 Task:  Click on Racing  Cup Series In the Cup Series click on  Pick Sheet Add name Julian Martinez and  Email softage.4@softage.net In group 1 choose #4 Kevin Harvick In group 2 choose #6 Brad Keselowski In group 3 choose #9 Chase Elliott In group 4 choose #99 Daniel Suarez In group 5 choose #31 Justin Haley Winning Manufacturer choose Chevrolet In Tie Breaker choose #8 Kyle Busch Bonous driver choose #20 Christopher Bell Submit pick sheet
Action: Mouse moved to (402, 221)
Screenshot: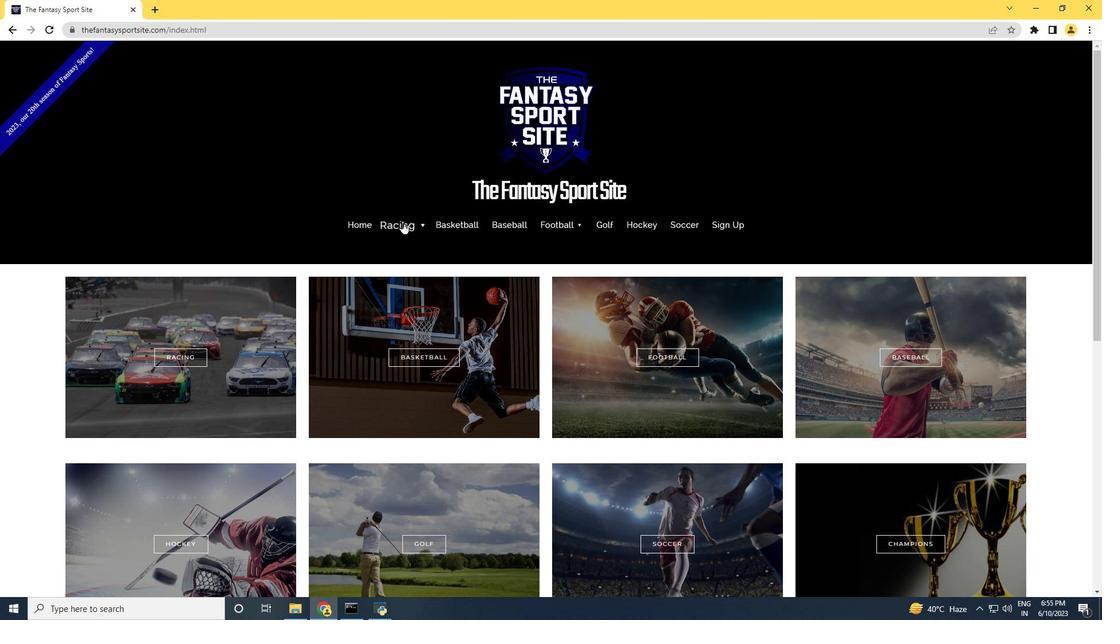 
Action: Mouse pressed left at (402, 221)
Screenshot: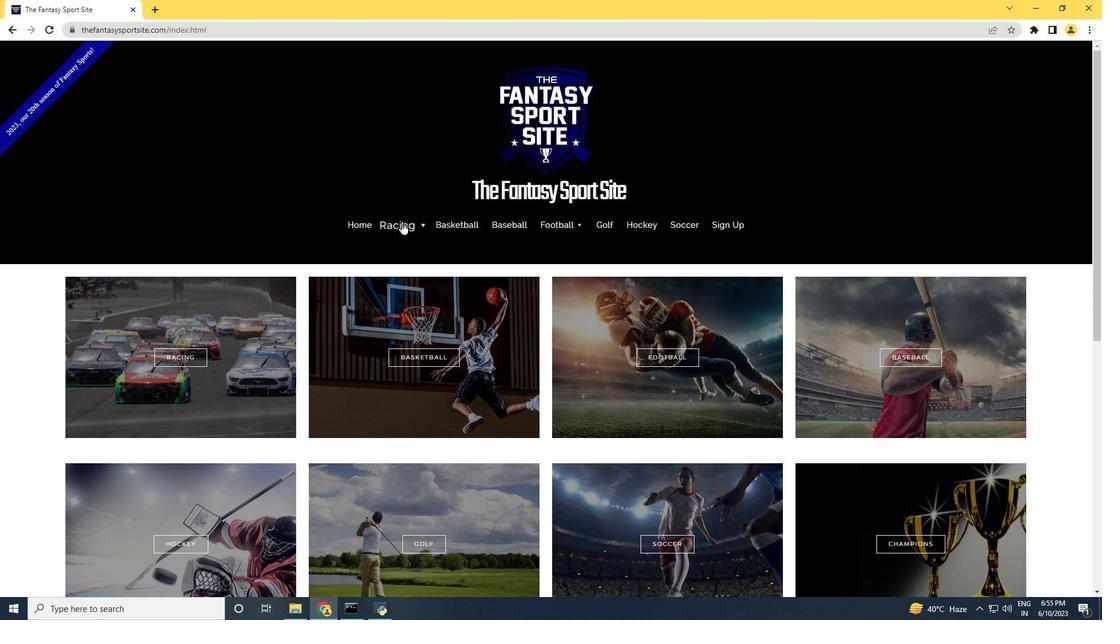 
Action: Mouse moved to (410, 263)
Screenshot: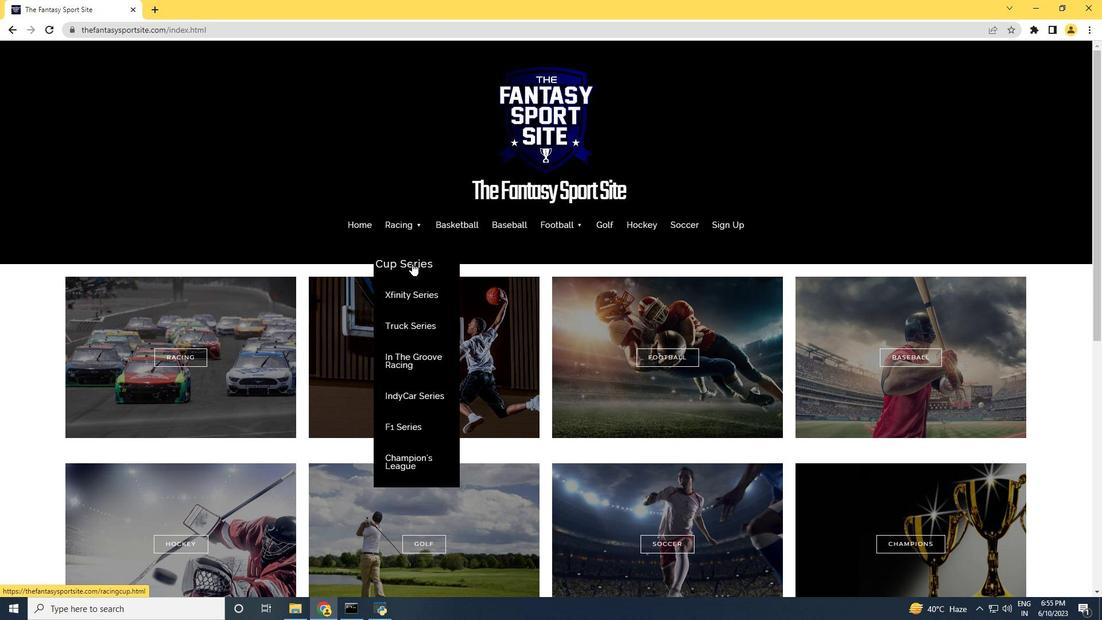 
Action: Mouse pressed left at (410, 263)
Screenshot: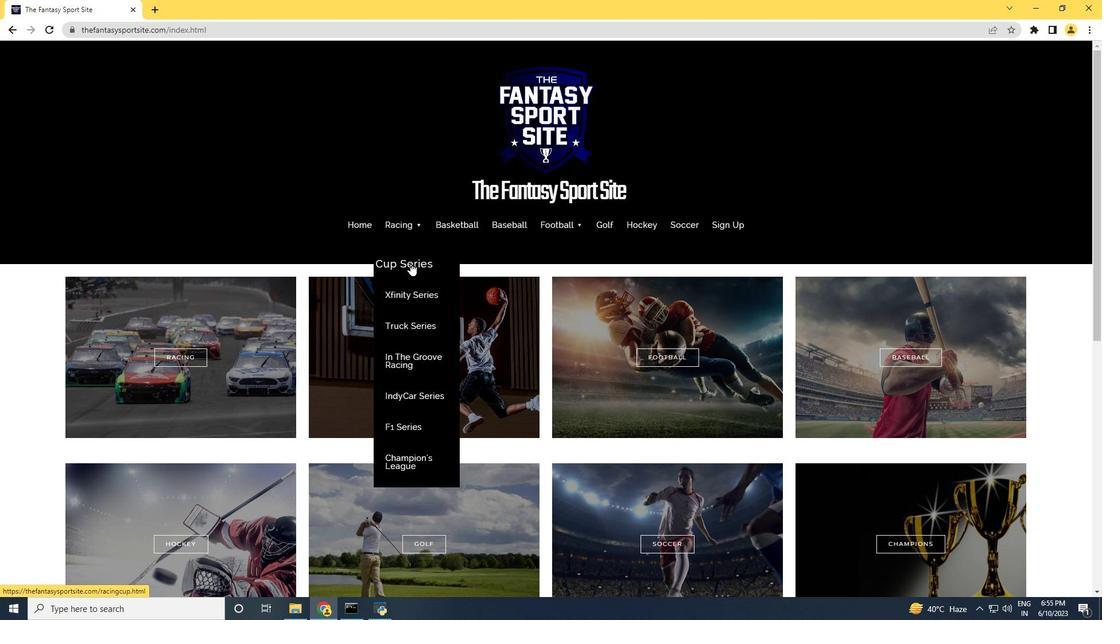 
Action: Mouse moved to (410, 261)
Screenshot: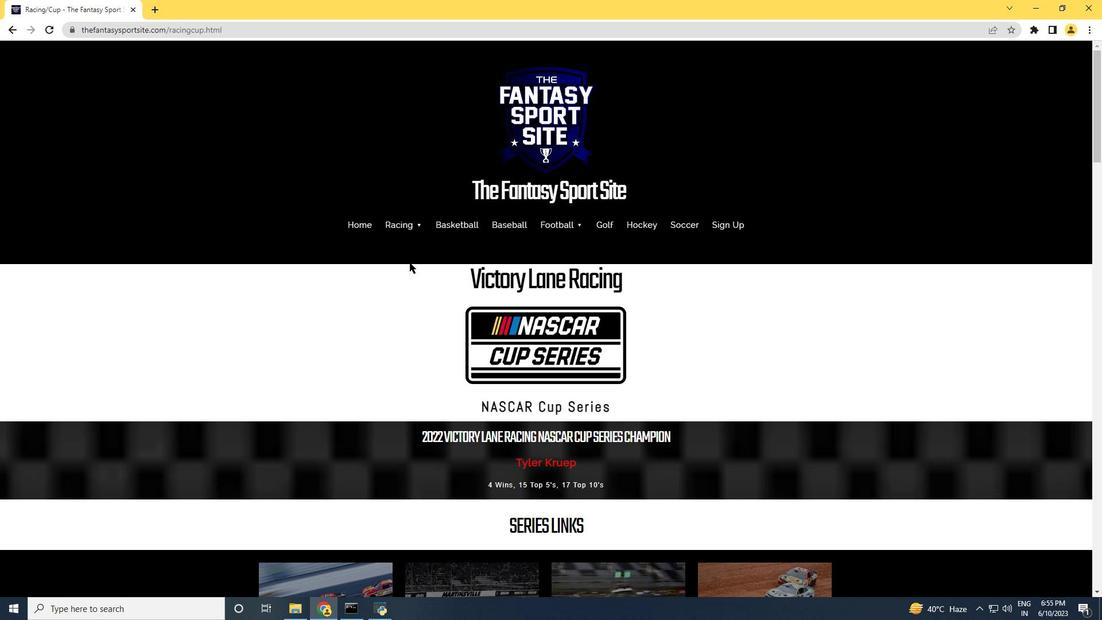
Action: Mouse scrolled (410, 260) with delta (0, 0)
Screenshot: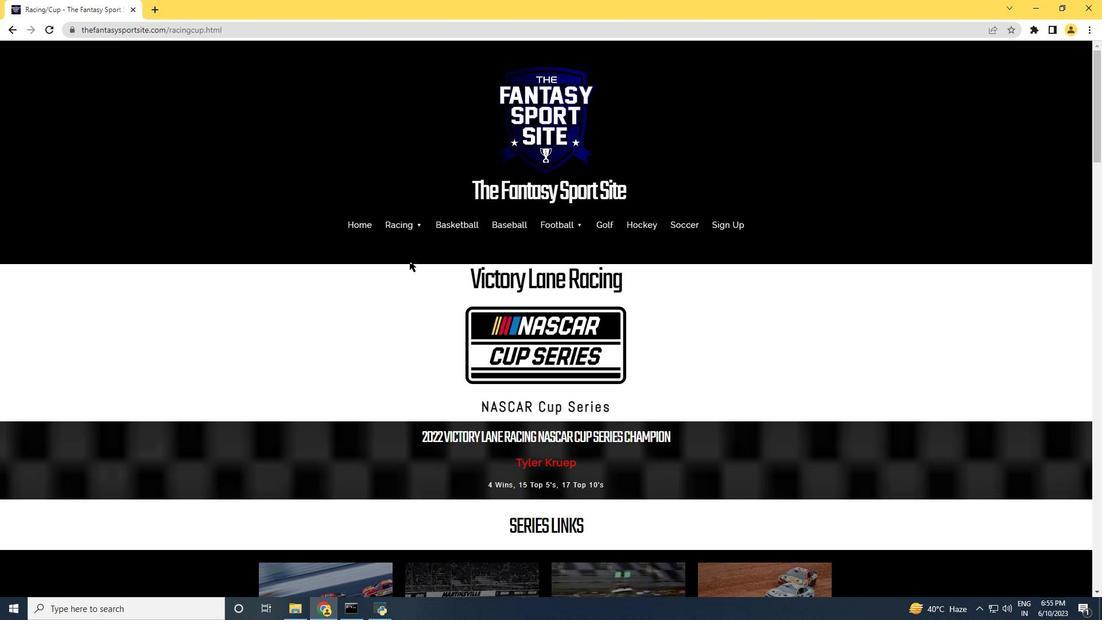
Action: Mouse scrolled (410, 260) with delta (0, 0)
Screenshot: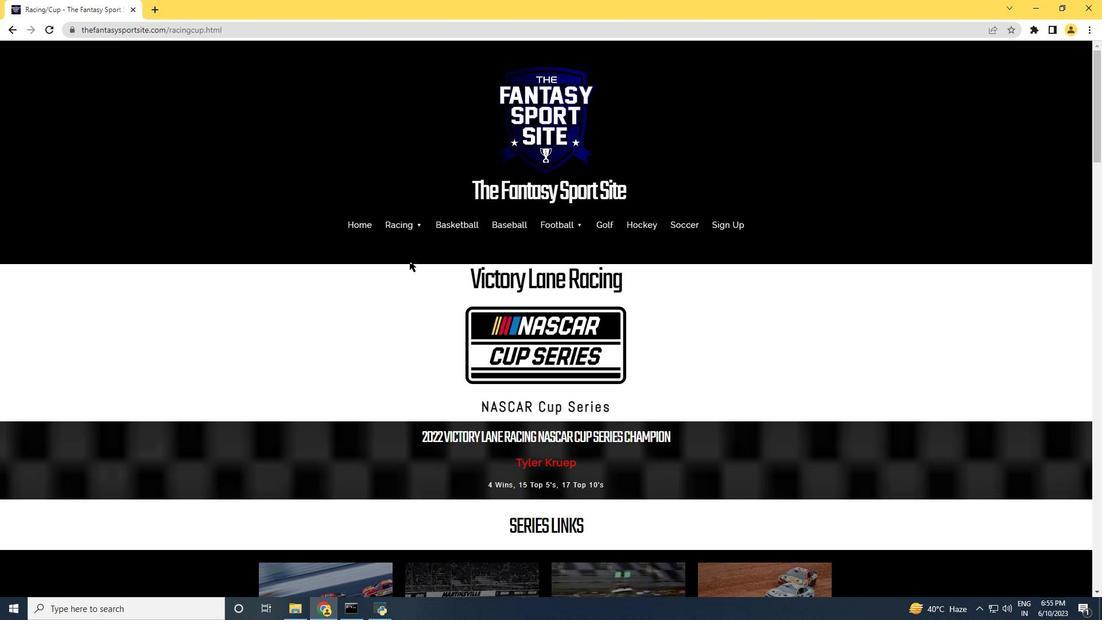 
Action: Mouse scrolled (410, 260) with delta (0, 0)
Screenshot: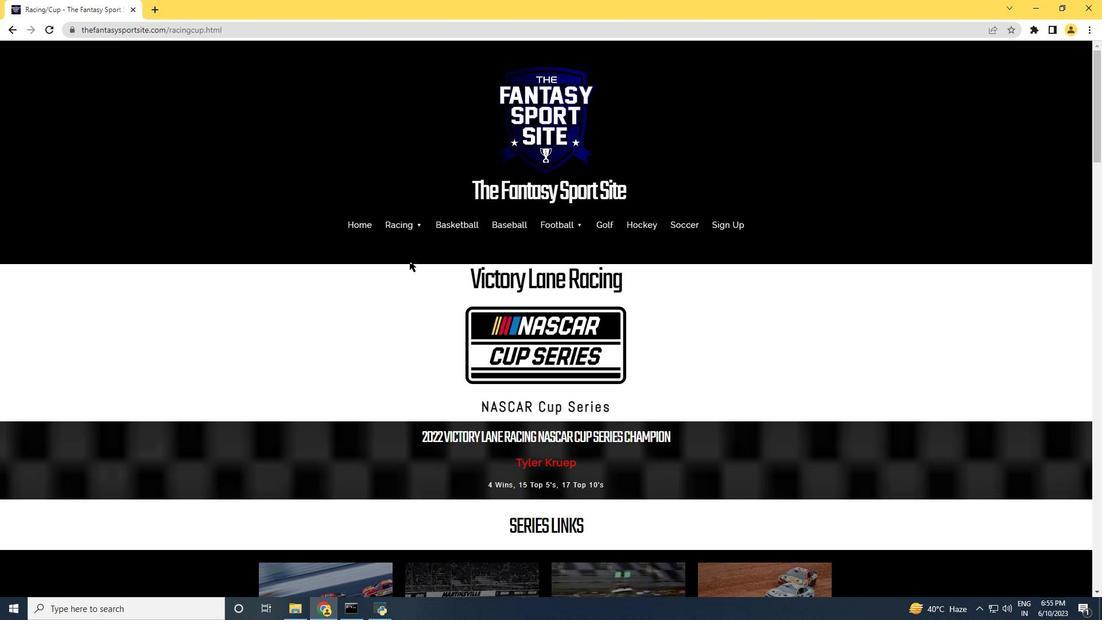 
Action: Mouse scrolled (410, 260) with delta (0, 0)
Screenshot: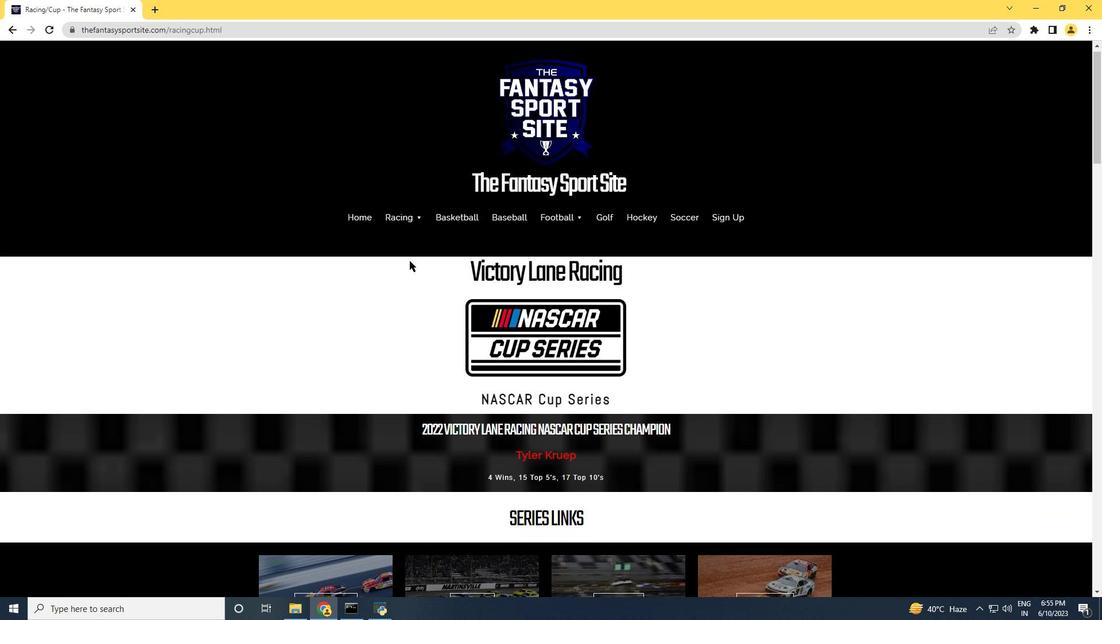 
Action: Mouse scrolled (410, 260) with delta (0, 0)
Screenshot: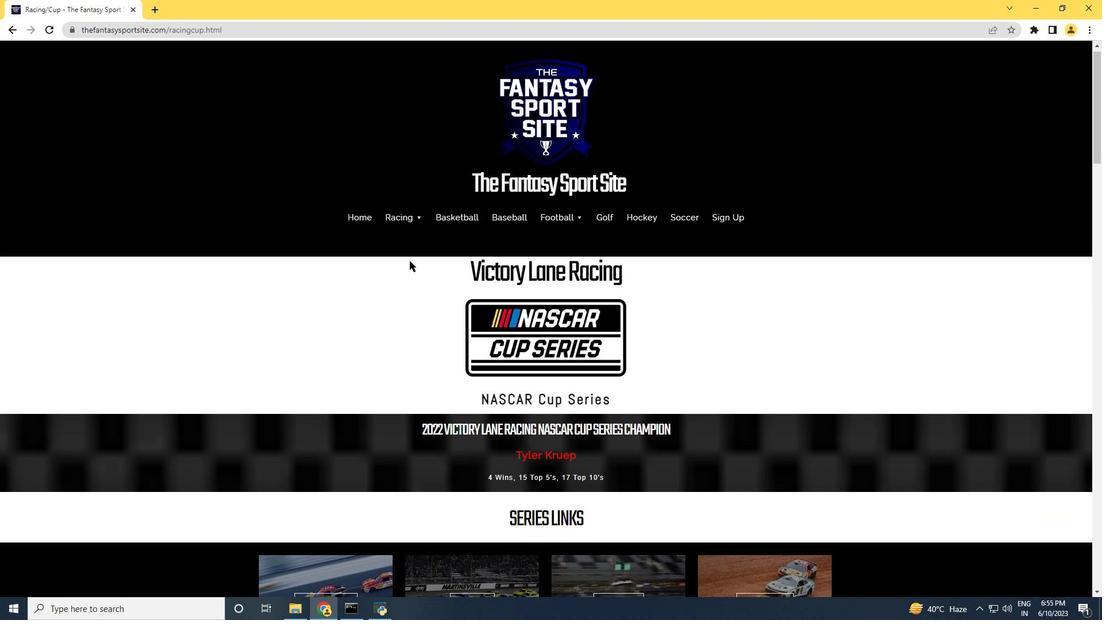 
Action: Mouse scrolled (410, 260) with delta (0, 0)
Screenshot: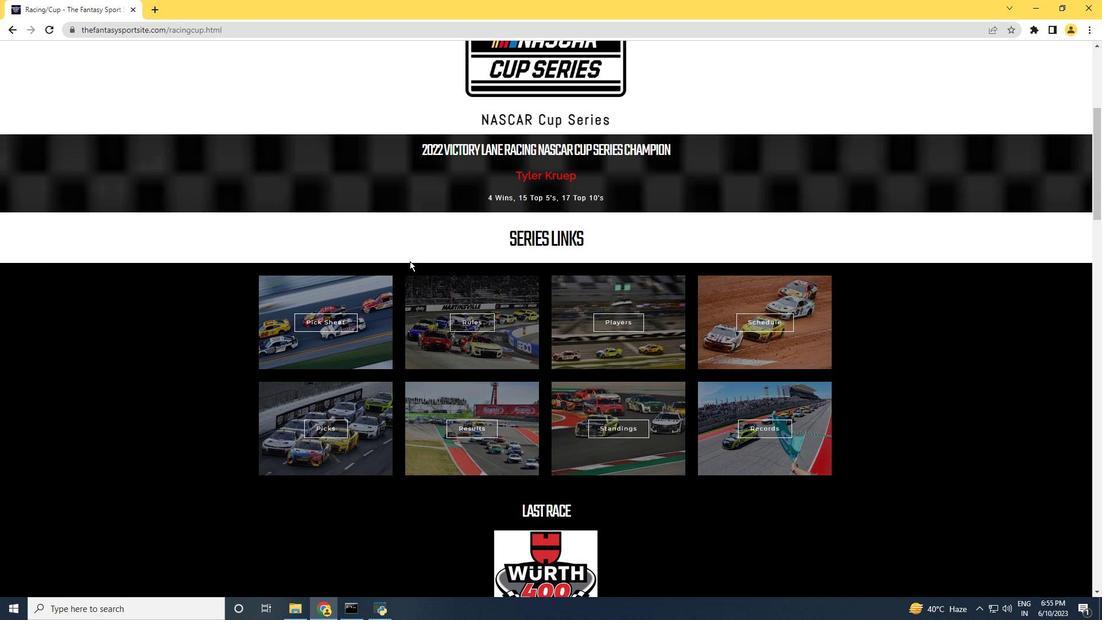 
Action: Mouse scrolled (410, 260) with delta (0, 0)
Screenshot: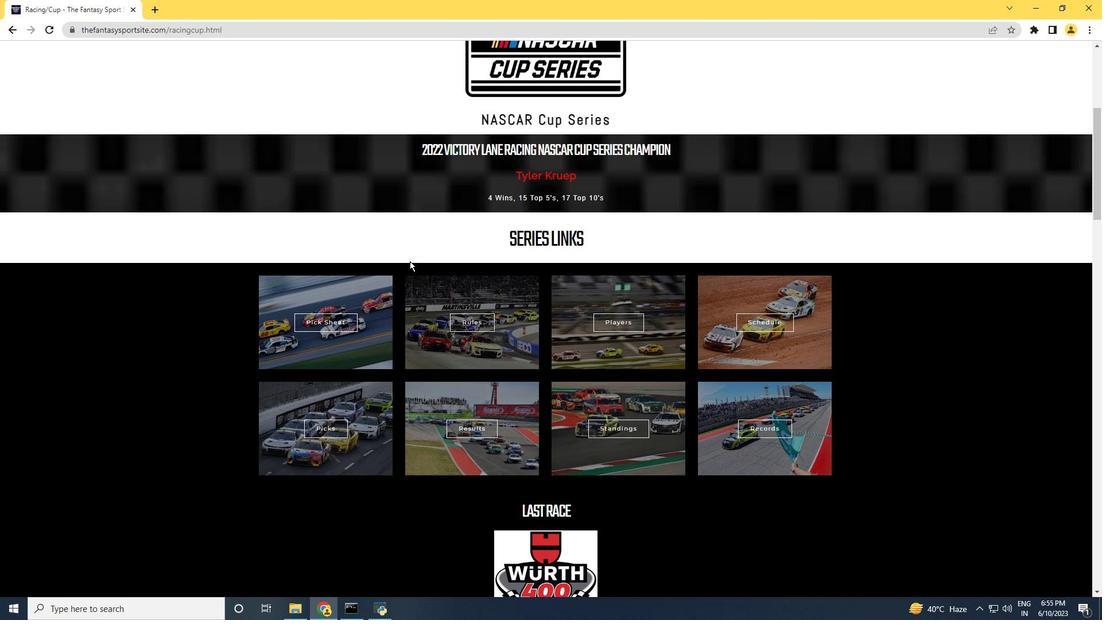 
Action: Mouse moved to (329, 205)
Screenshot: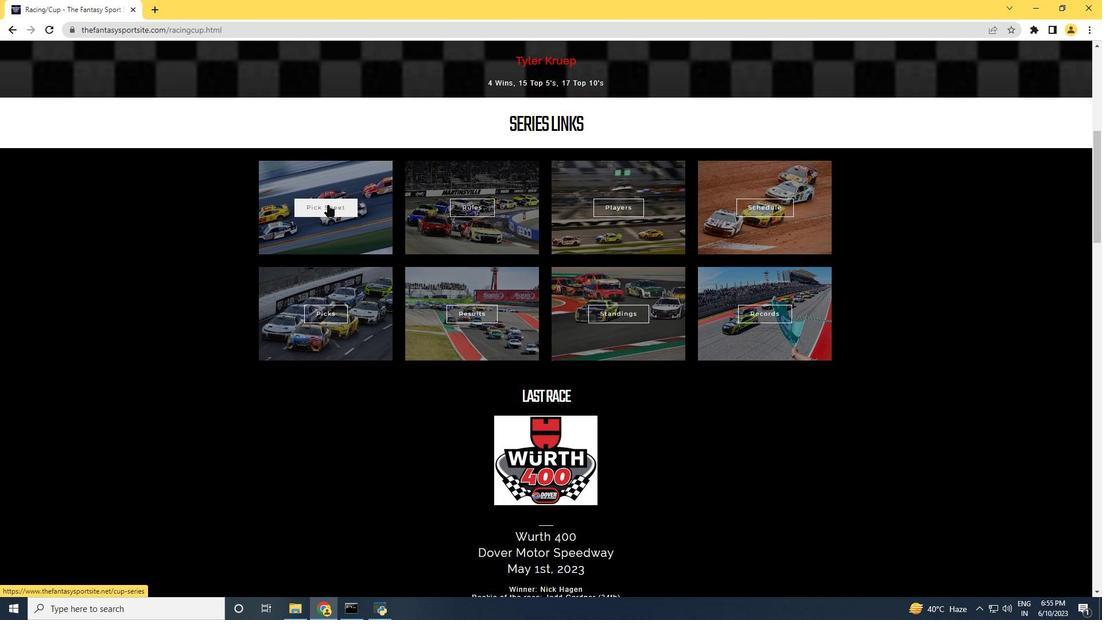 
Action: Mouse pressed left at (329, 205)
Screenshot: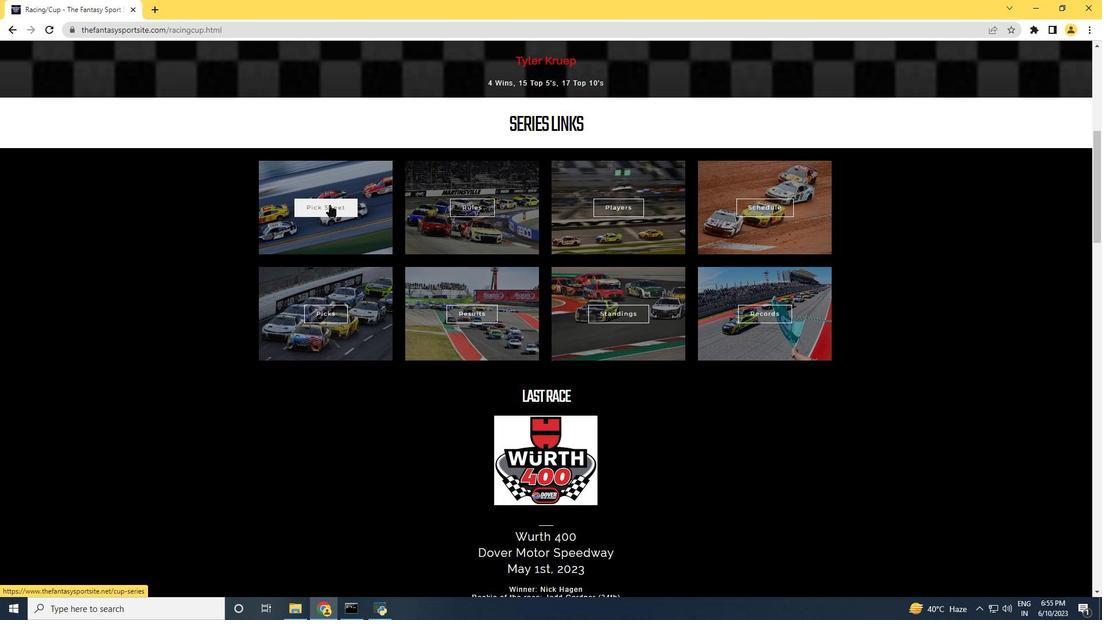 
Action: Mouse moved to (322, 315)
Screenshot: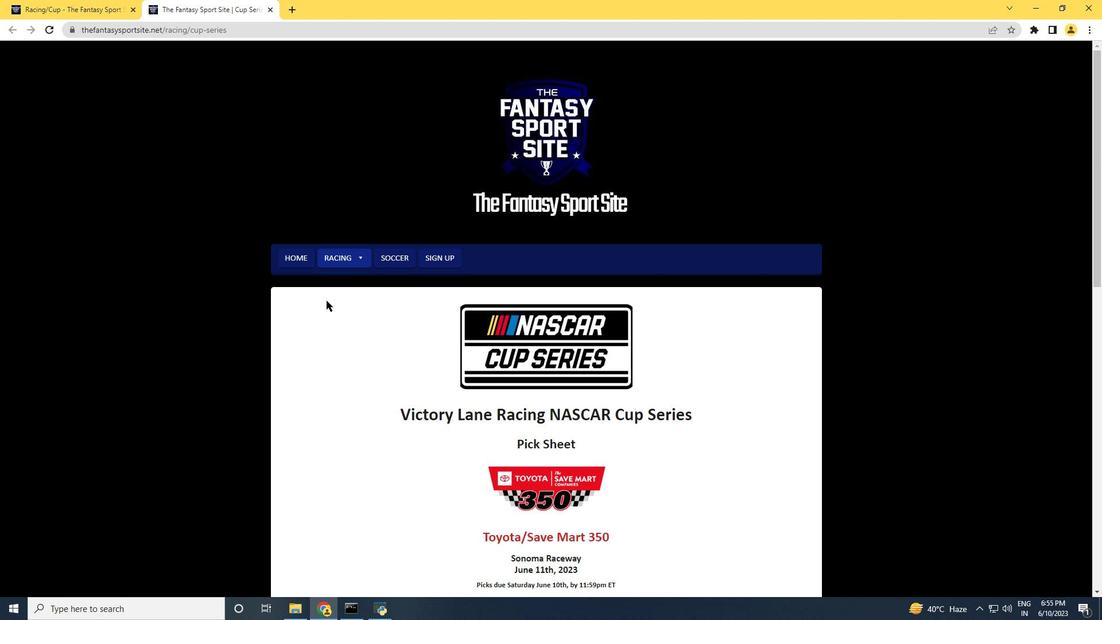 
Action: Mouse scrolled (322, 315) with delta (0, 0)
Screenshot: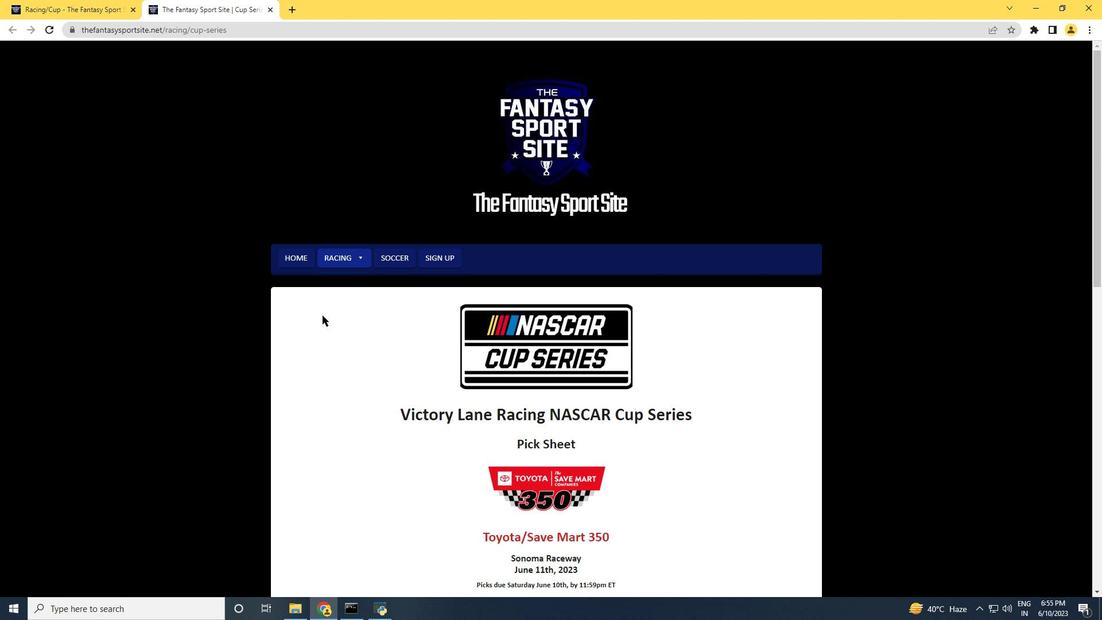 
Action: Mouse moved to (322, 316)
Screenshot: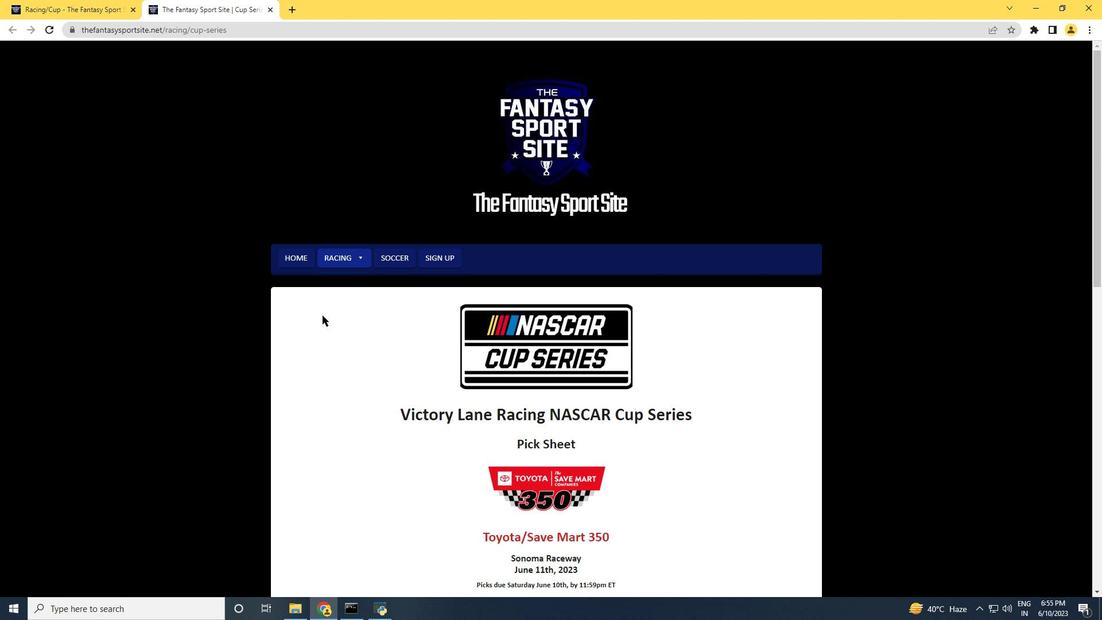 
Action: Mouse scrolled (322, 315) with delta (0, 0)
Screenshot: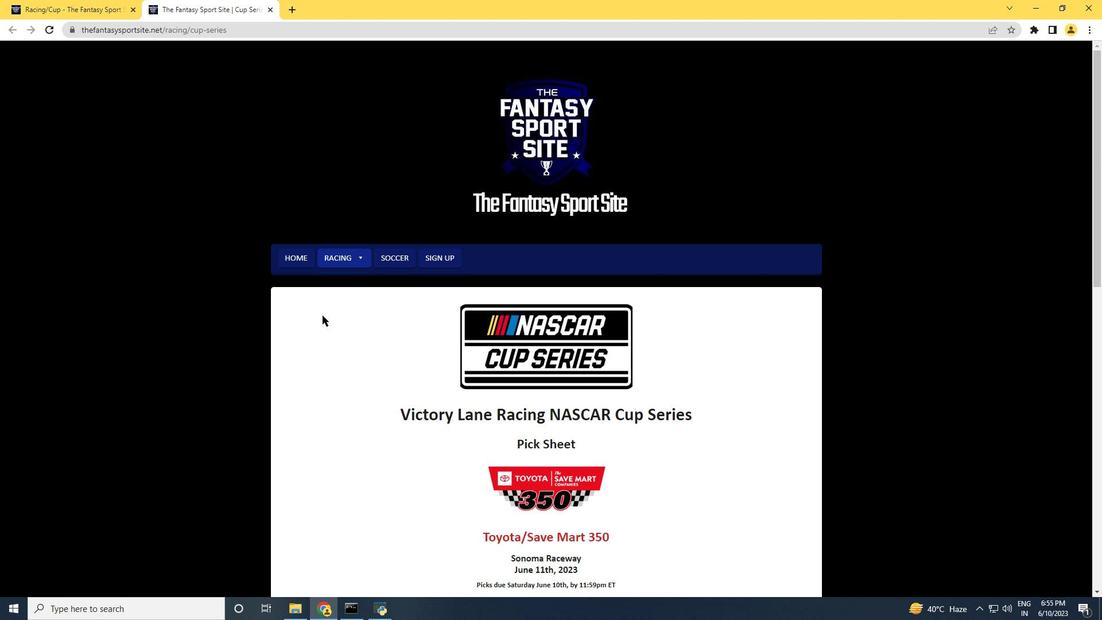
Action: Mouse moved to (322, 316)
Screenshot: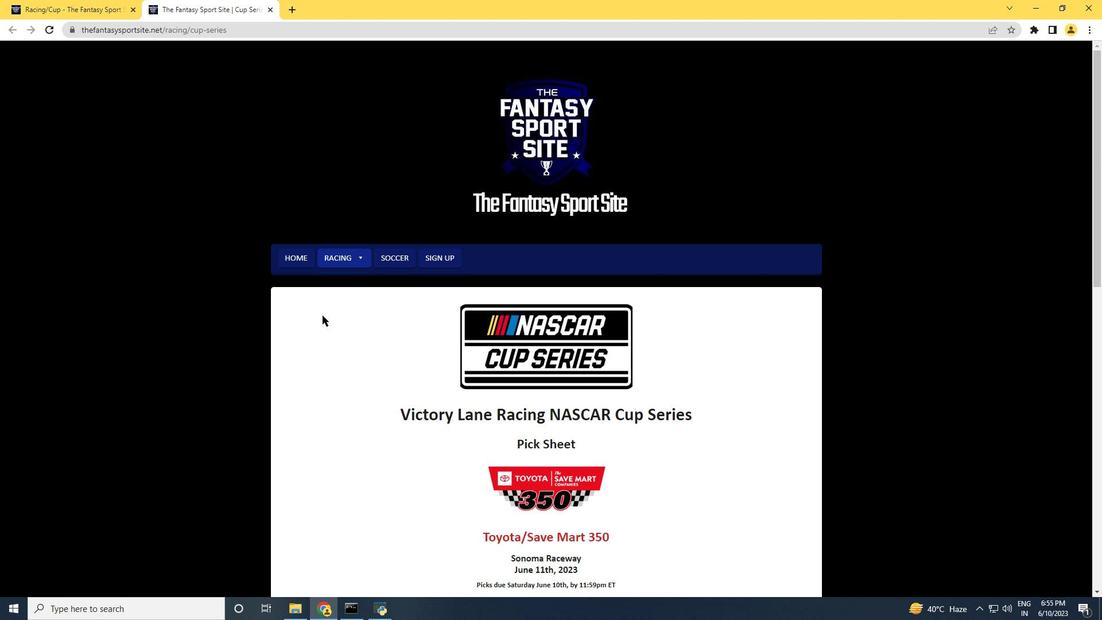 
Action: Mouse scrolled (322, 315) with delta (0, 0)
Screenshot: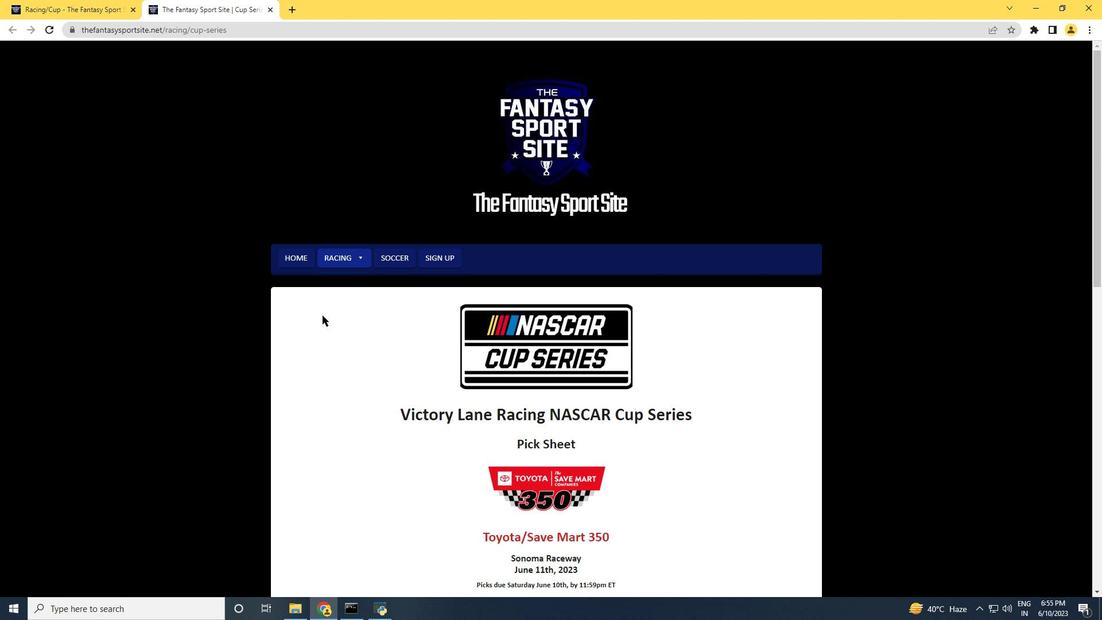 
Action: Mouse scrolled (322, 315) with delta (0, 0)
Screenshot: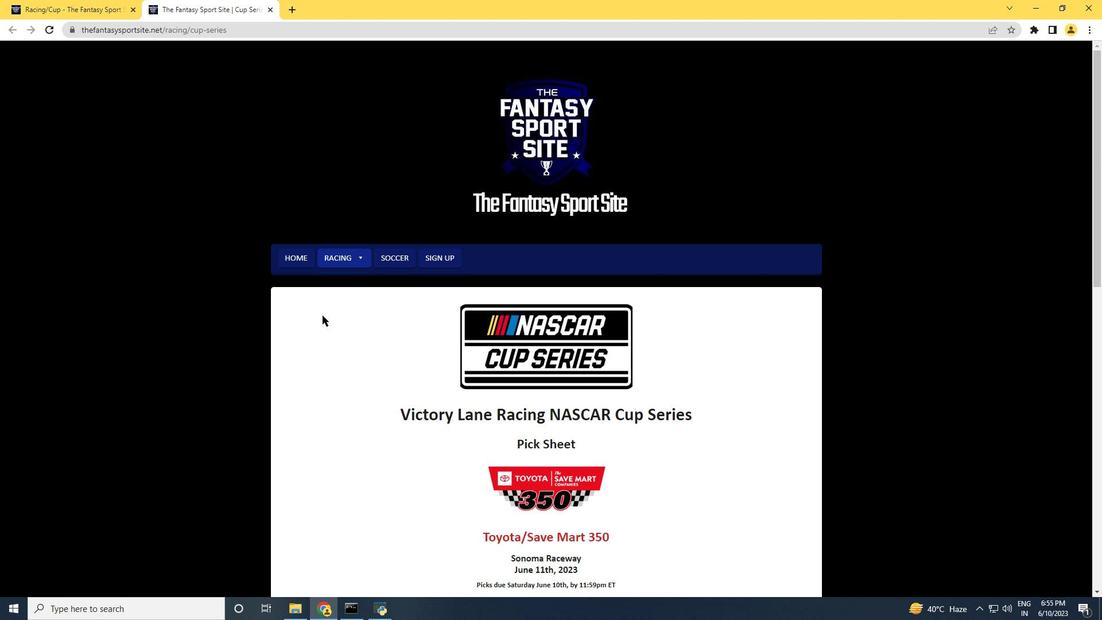 
Action: Mouse moved to (322, 316)
Screenshot: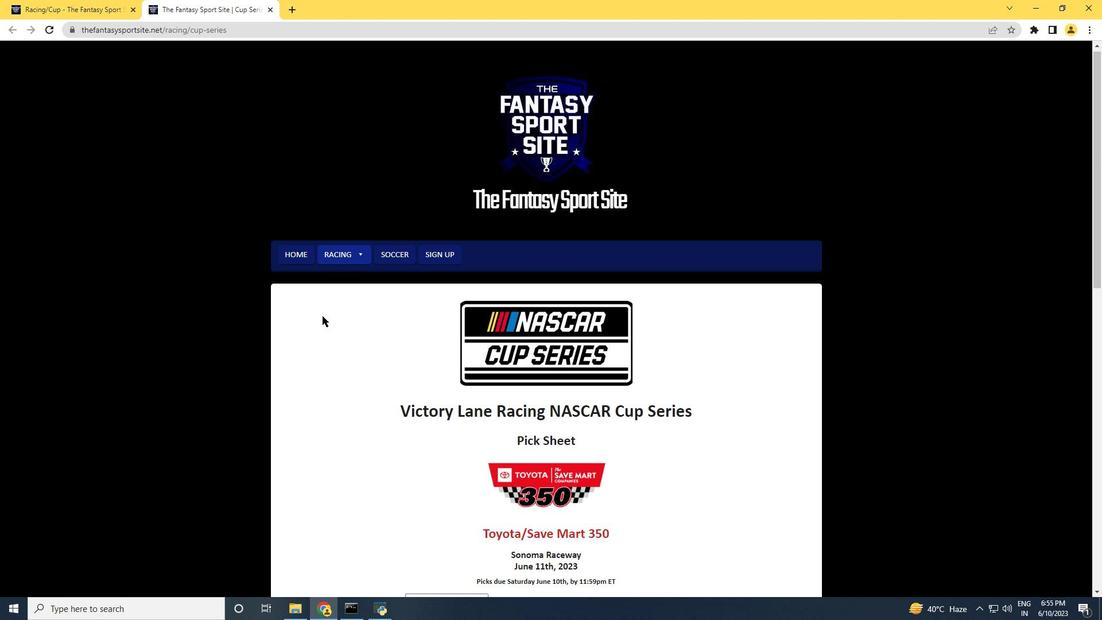 
Action: Mouse scrolled (322, 315) with delta (0, 0)
Screenshot: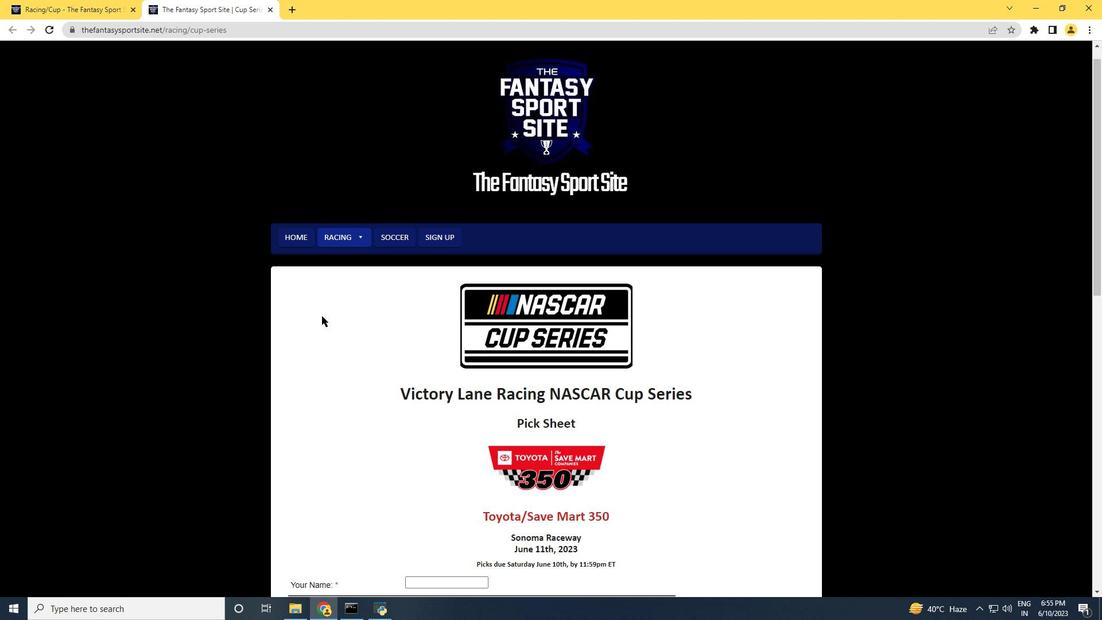 
Action: Mouse moved to (428, 314)
Screenshot: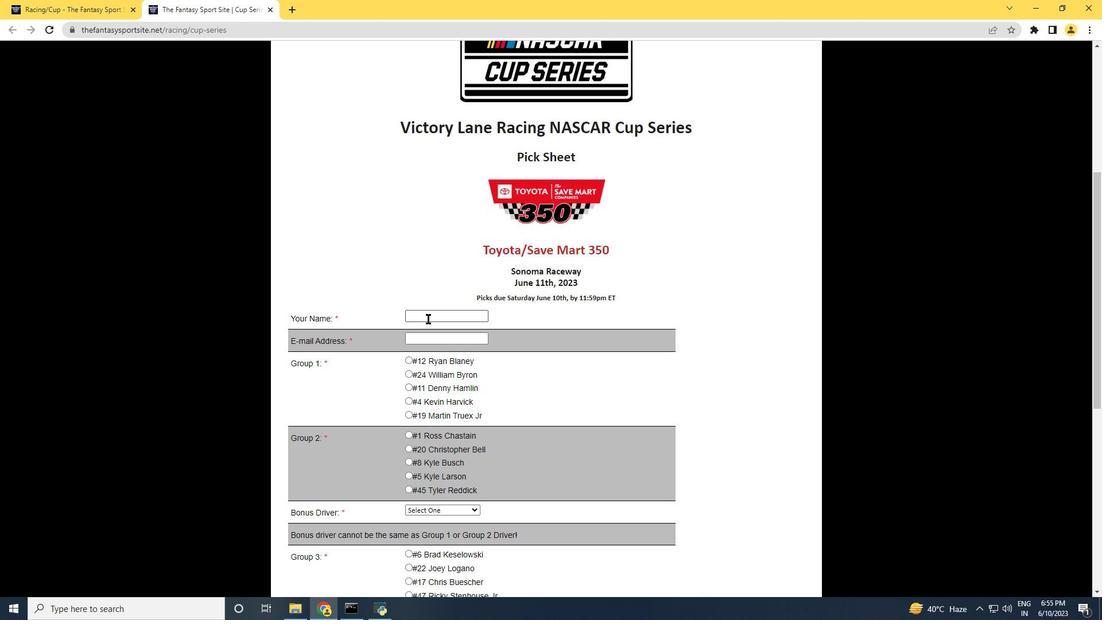 
Action: Mouse pressed left at (428, 314)
Screenshot: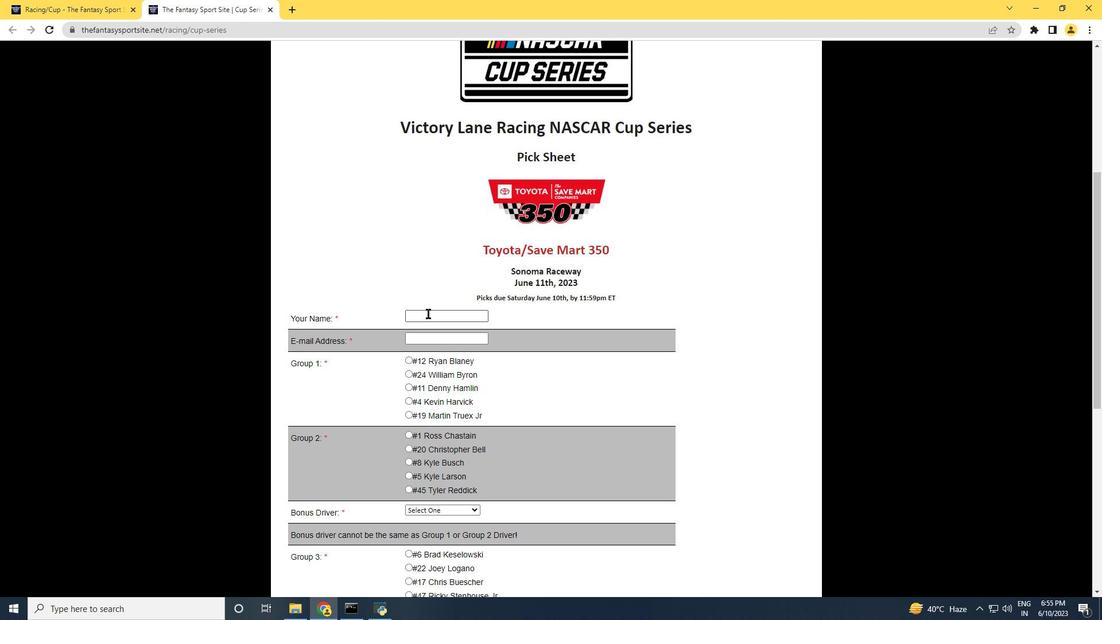 
Action: Key pressed <Key.shift><Key.shift><Key.shift><Key.shift><Key.shift><Key.shift><Key.shift><Key.shift><Key.shift><Key.shift><Key.shift><Key.shift><Key.shift><Key.shift>Julian<Key.space><Key.shift>Martinez<Key.tab>softage.4<Key.shift>@softage.net<Key.tab>
Screenshot: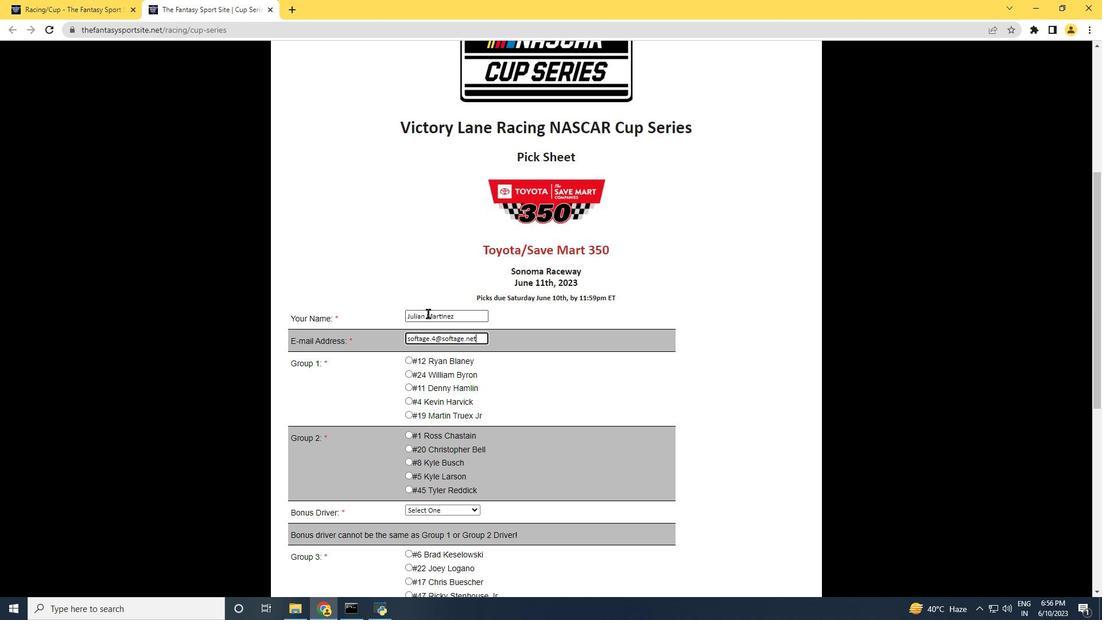 
Action: Mouse moved to (410, 399)
Screenshot: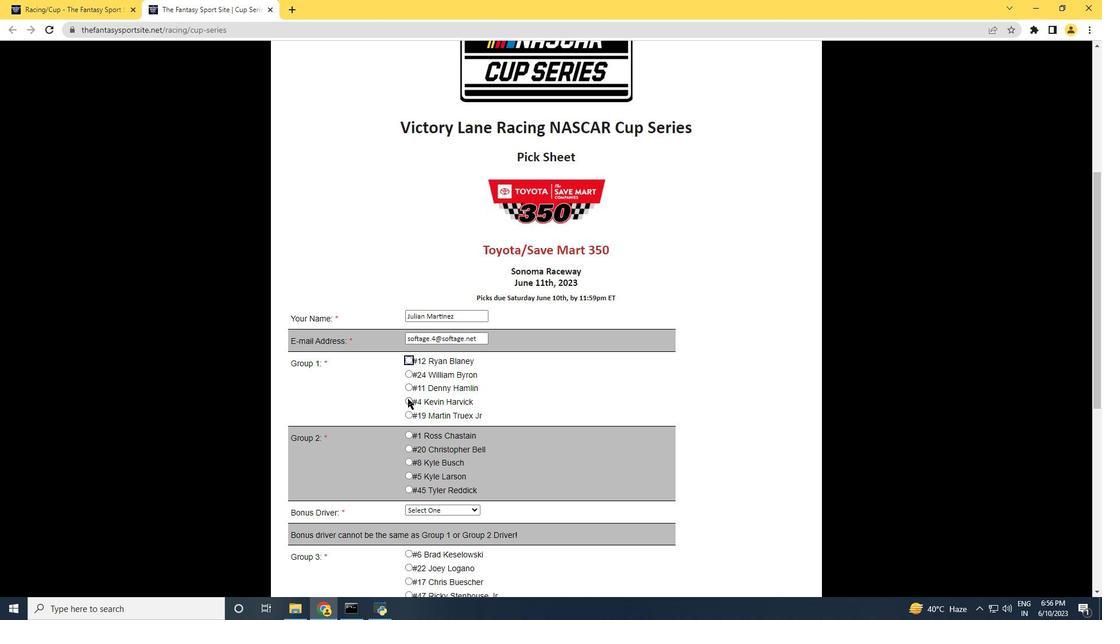 
Action: Mouse pressed left at (410, 399)
Screenshot: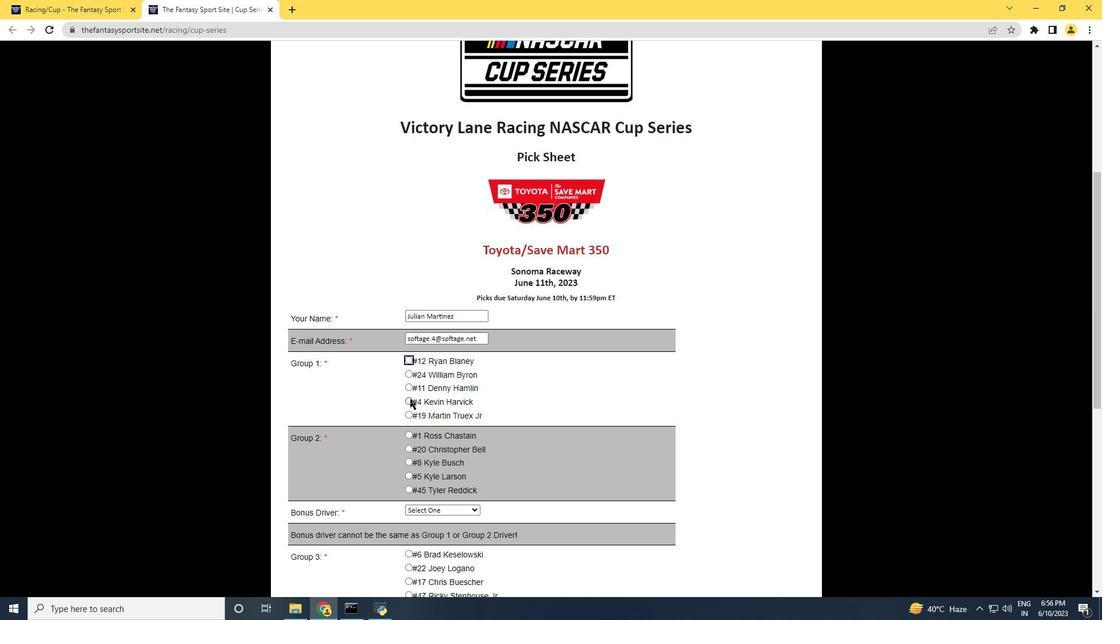 
Action: Mouse moved to (415, 400)
Screenshot: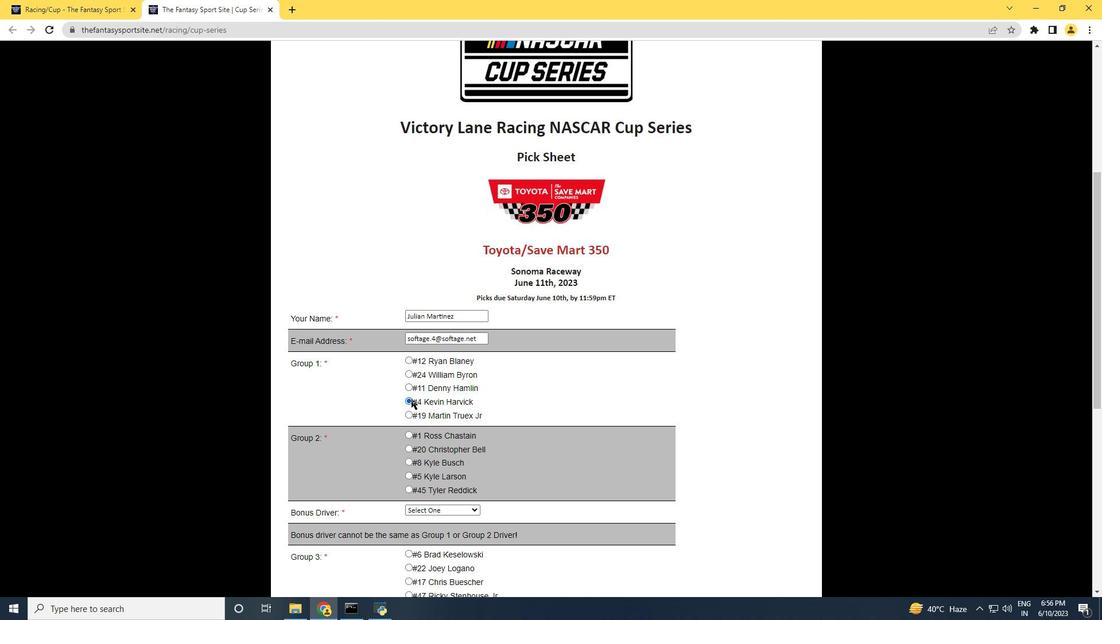 
Action: Mouse scrolled (415, 399) with delta (0, 0)
Screenshot: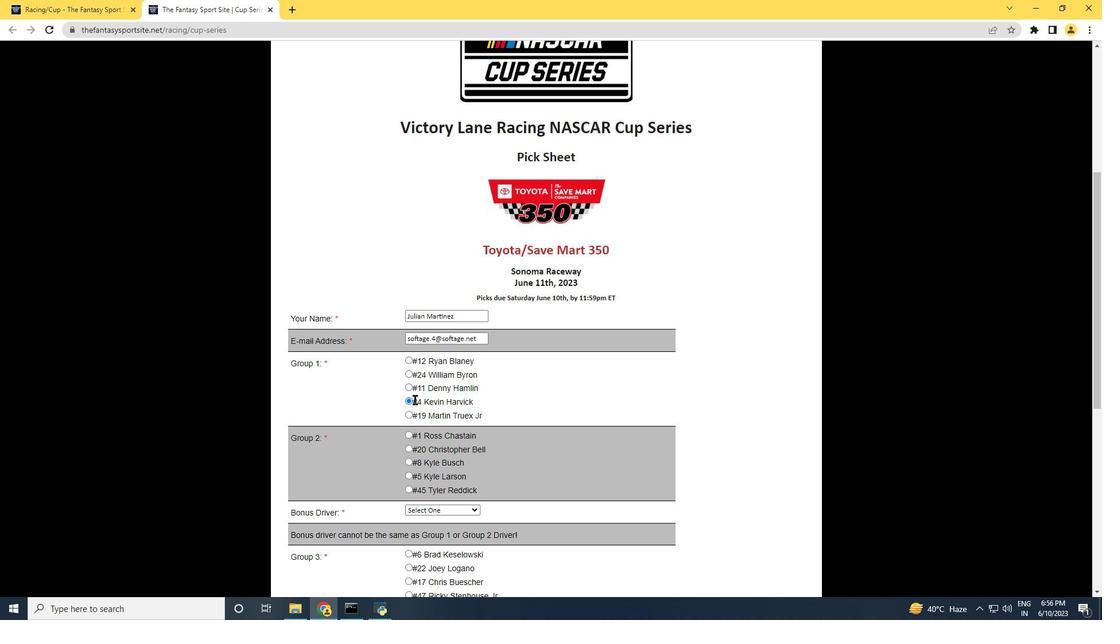 
Action: Mouse moved to (433, 414)
Screenshot: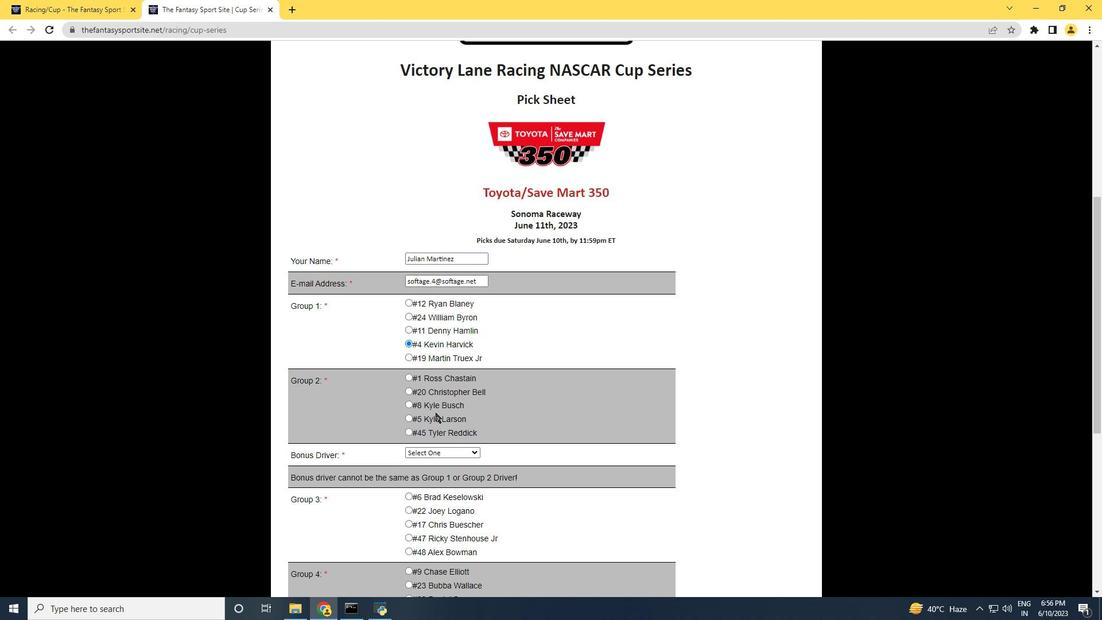 
Action: Mouse scrolled (433, 414) with delta (0, 0)
Screenshot: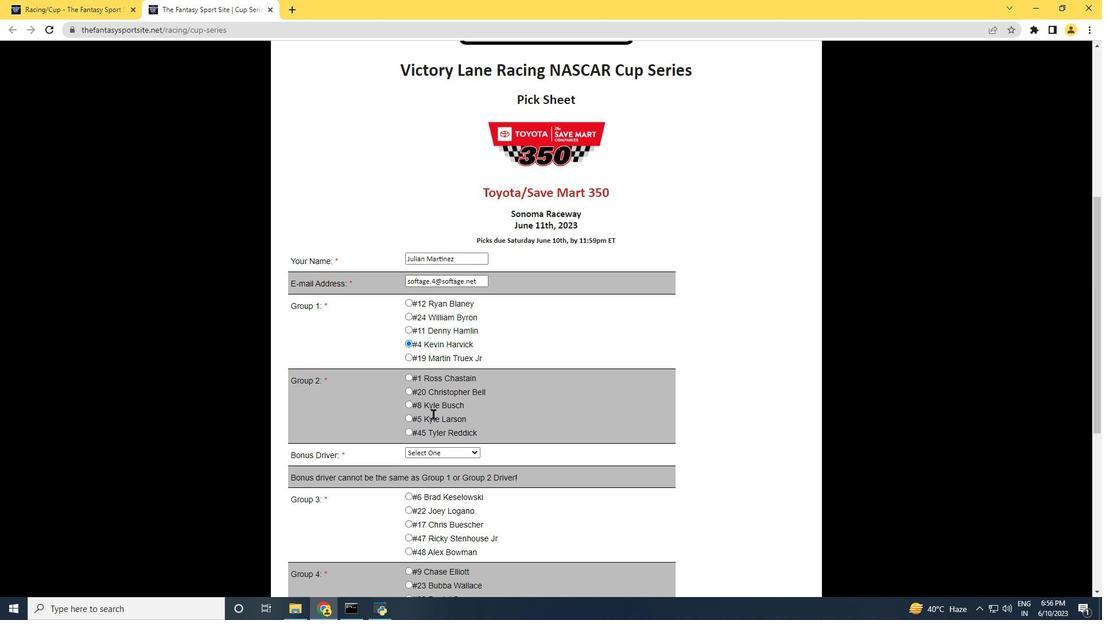 
Action: Mouse moved to (406, 348)
Screenshot: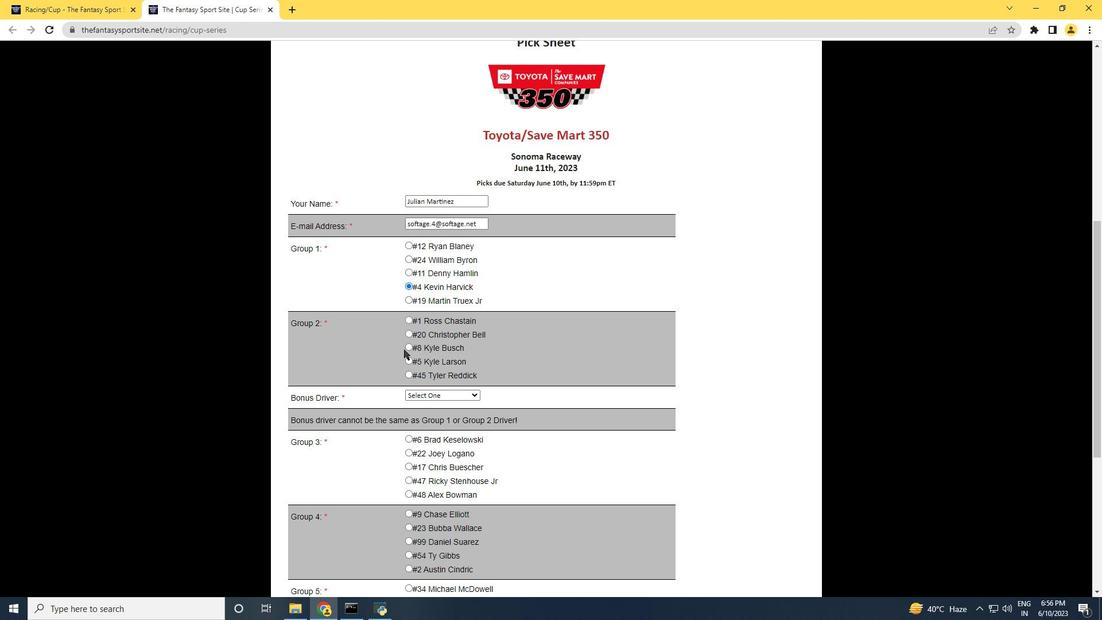 
Action: Mouse pressed left at (406, 348)
Screenshot: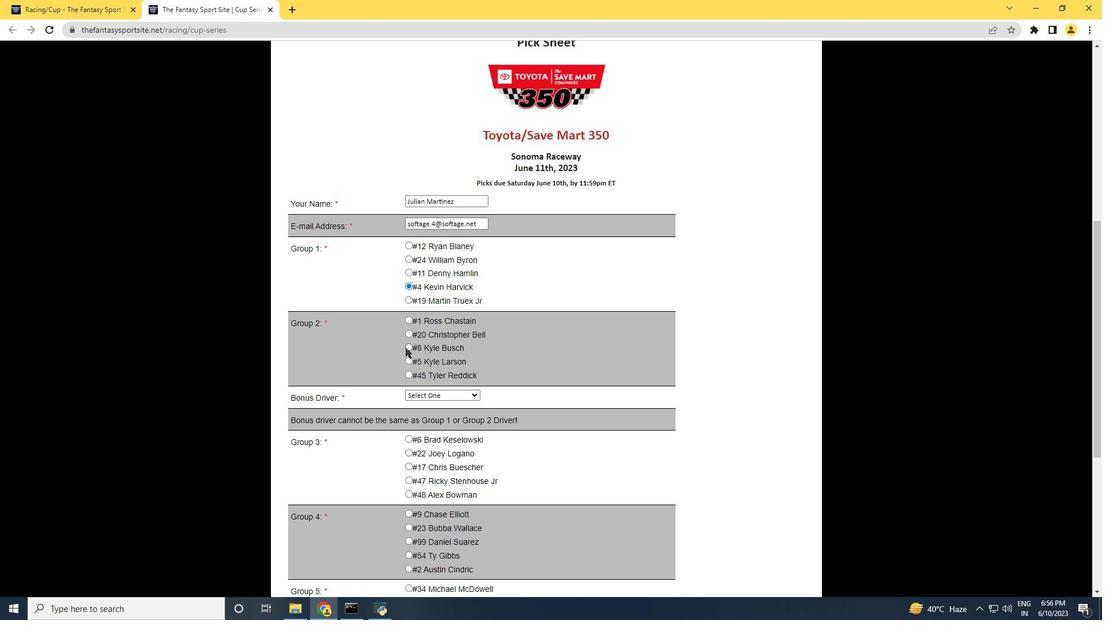 
Action: Mouse moved to (402, 389)
Screenshot: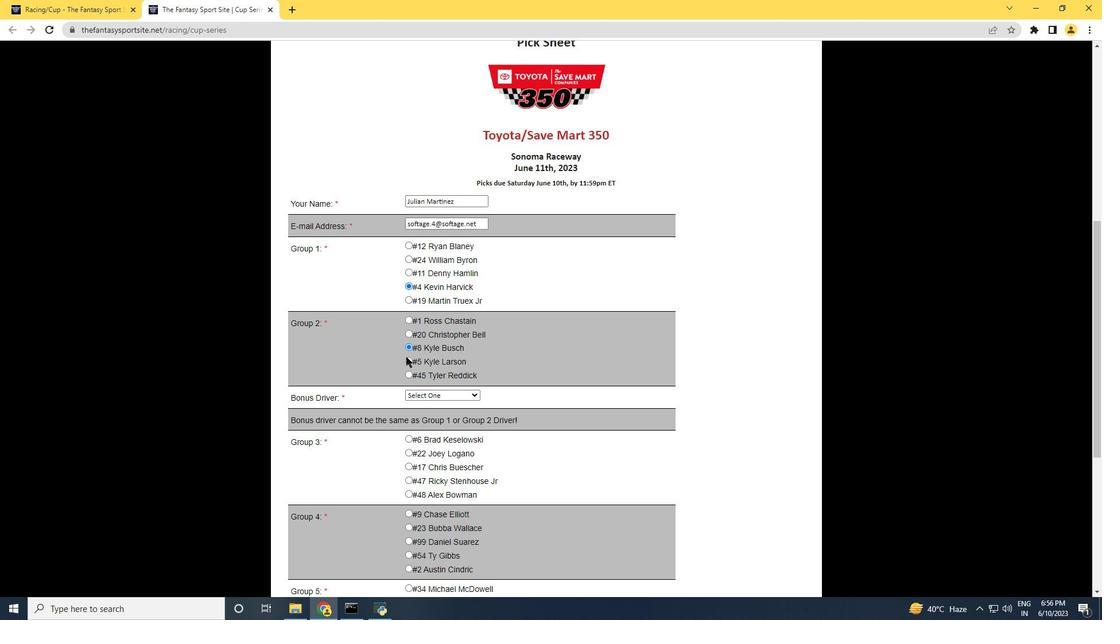 
Action: Mouse scrolled (402, 388) with delta (0, 0)
Screenshot: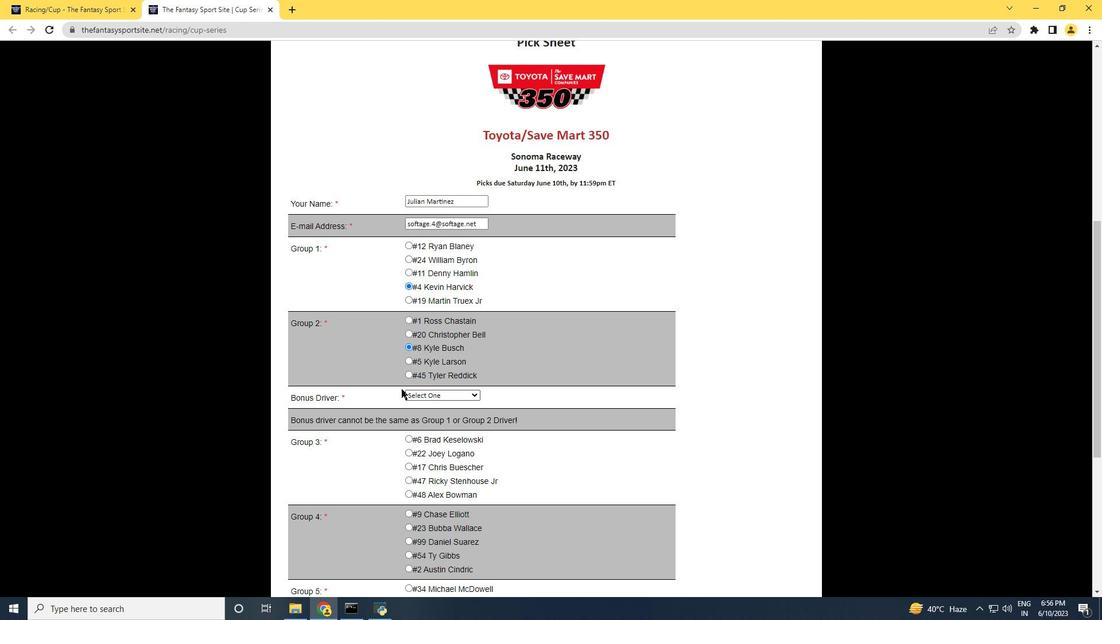 
Action: Mouse moved to (428, 338)
Screenshot: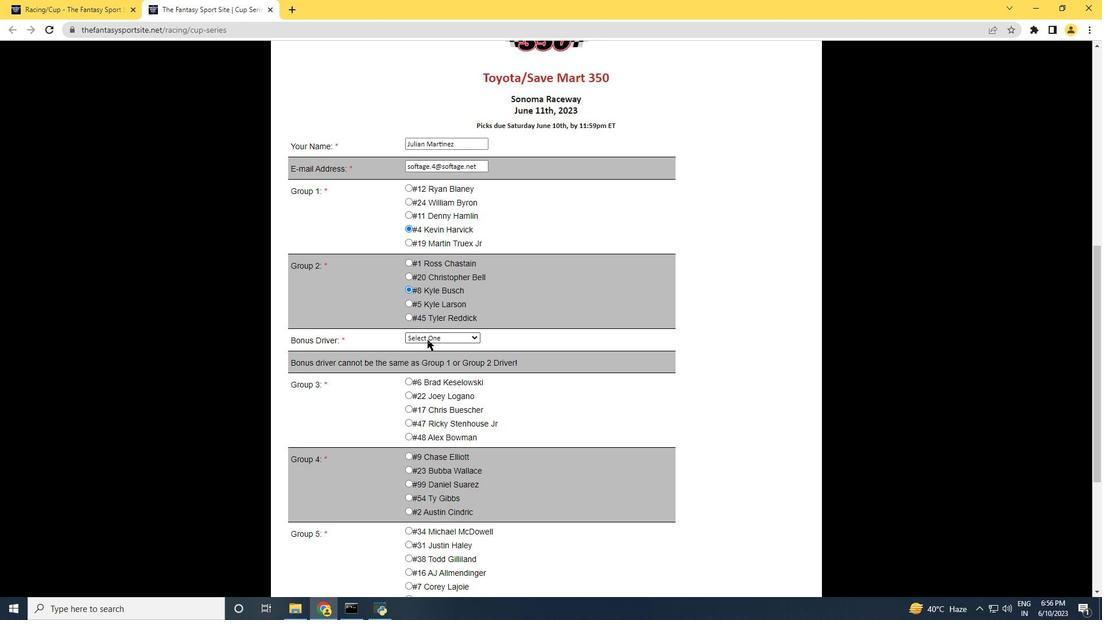 
Action: Mouse pressed left at (428, 338)
Screenshot: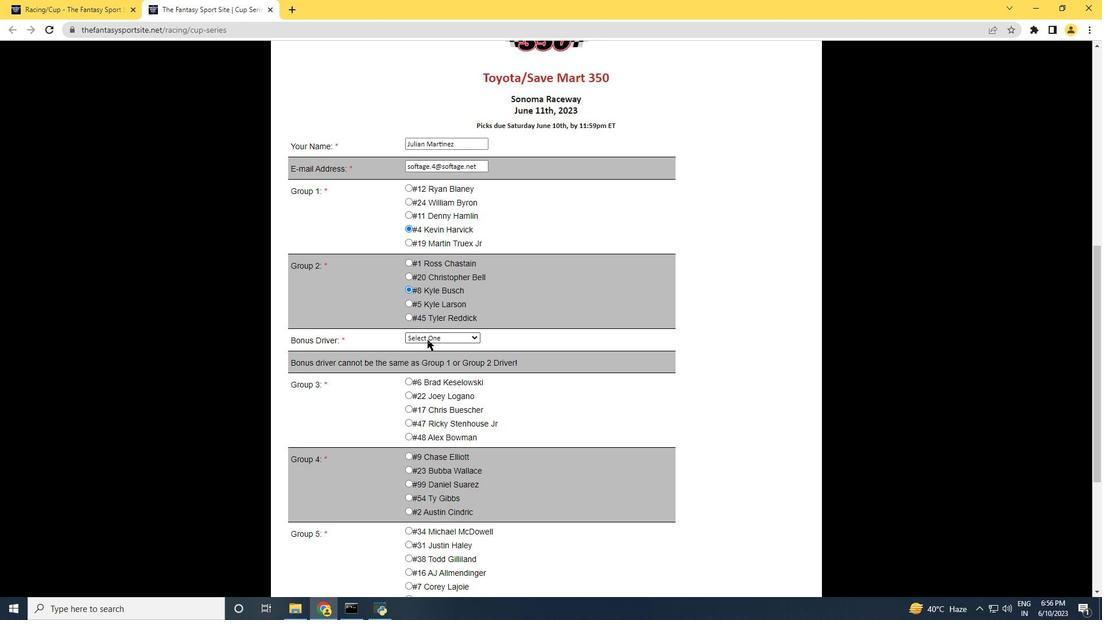 
Action: Mouse moved to (432, 414)
Screenshot: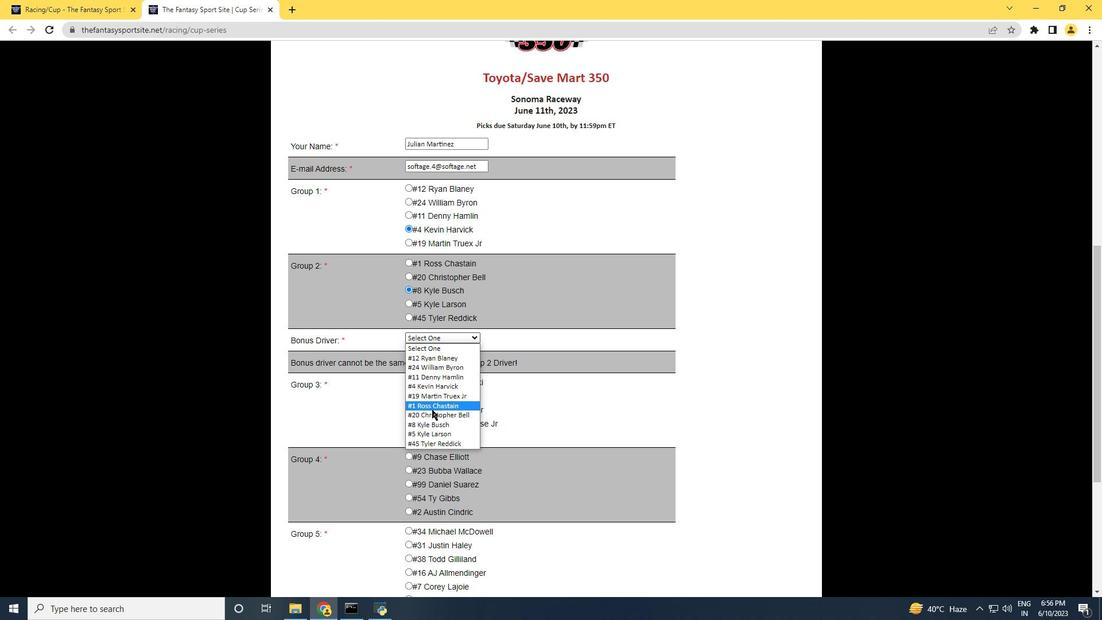 
Action: Mouse pressed left at (432, 414)
Screenshot: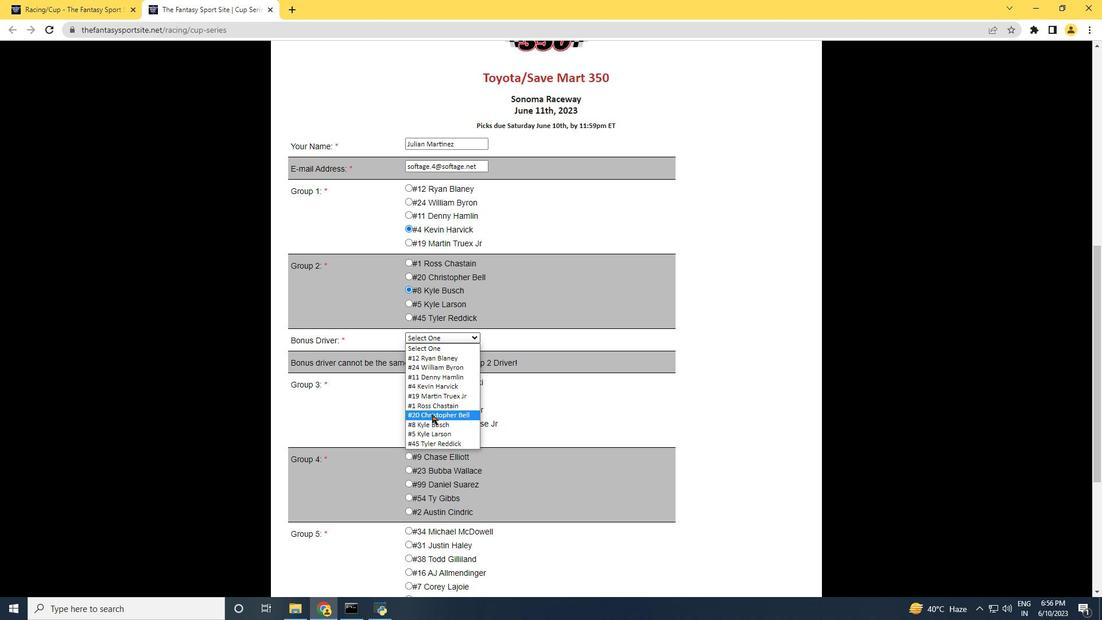 
Action: Mouse moved to (414, 414)
Screenshot: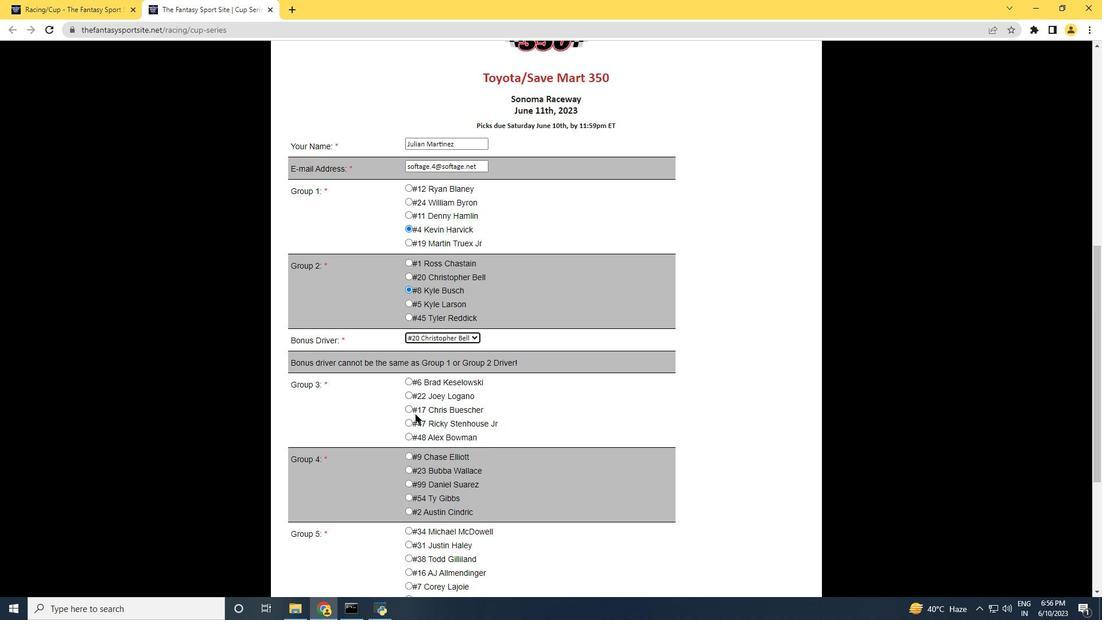 
Action: Mouse scrolled (414, 414) with delta (0, 0)
Screenshot: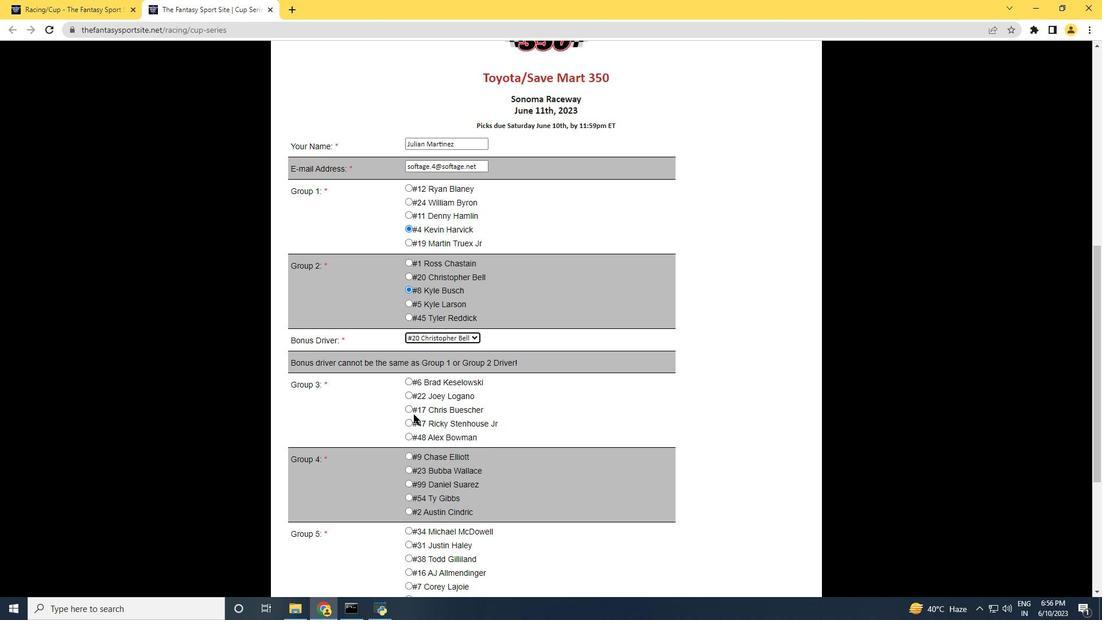 
Action: Mouse moved to (410, 377)
Screenshot: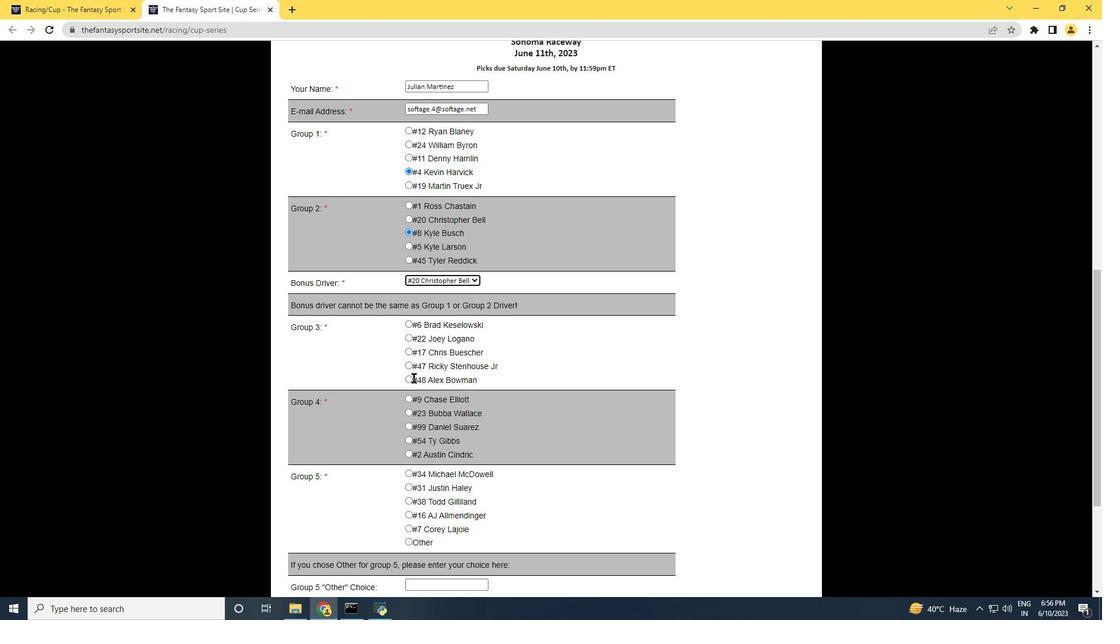 
Action: Mouse pressed left at (410, 377)
Screenshot: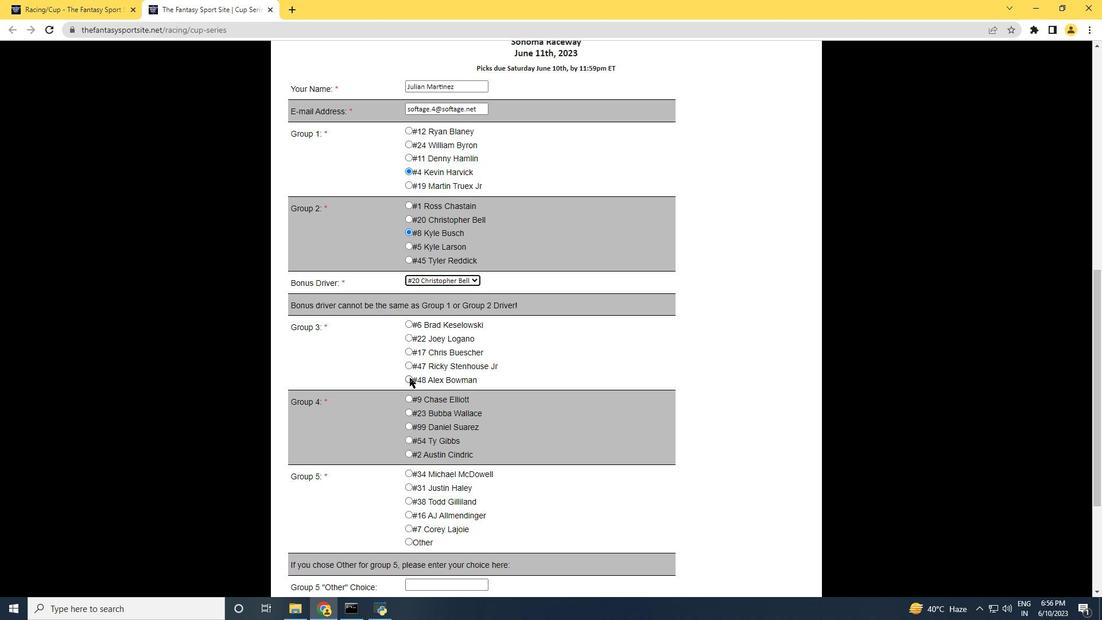 
Action: Mouse scrolled (410, 377) with delta (0, 0)
Screenshot: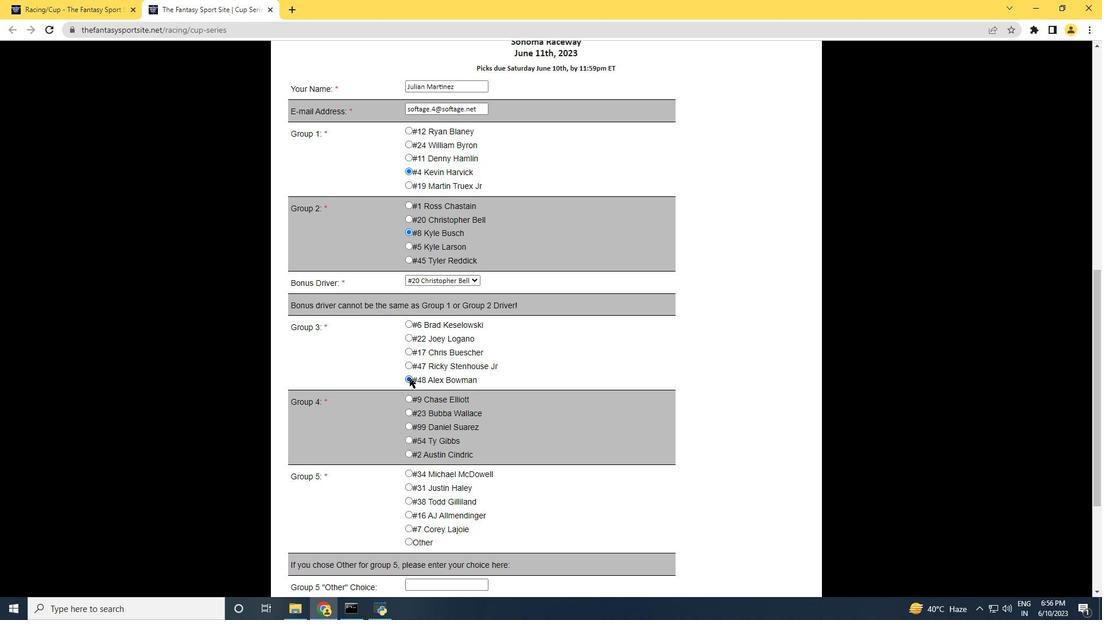 
Action: Mouse moved to (409, 367)
Screenshot: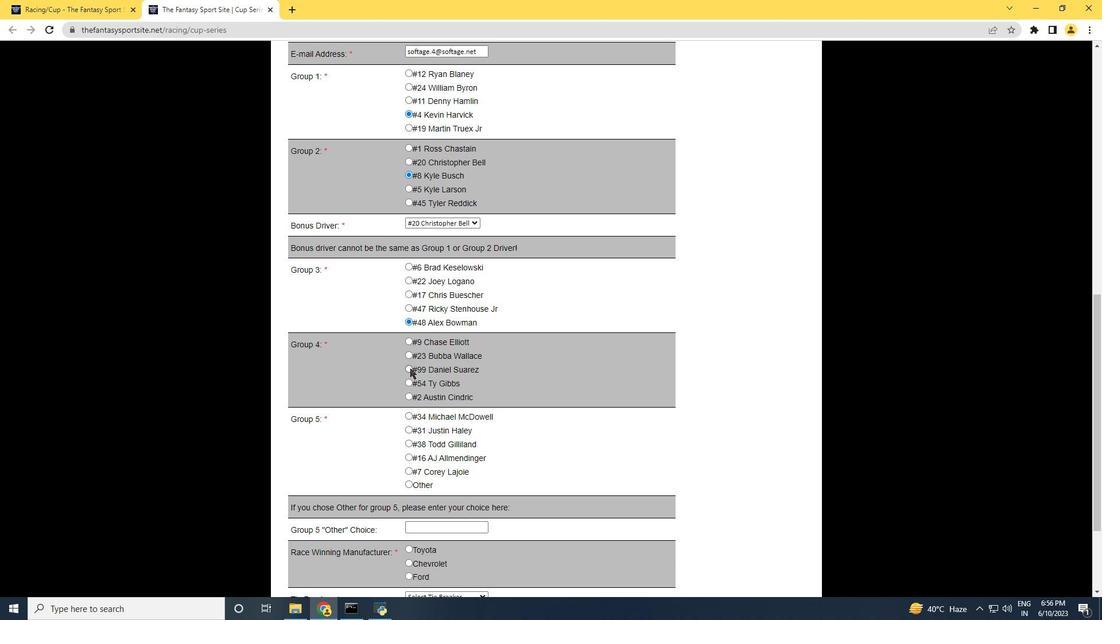 
Action: Mouse pressed left at (409, 367)
Screenshot: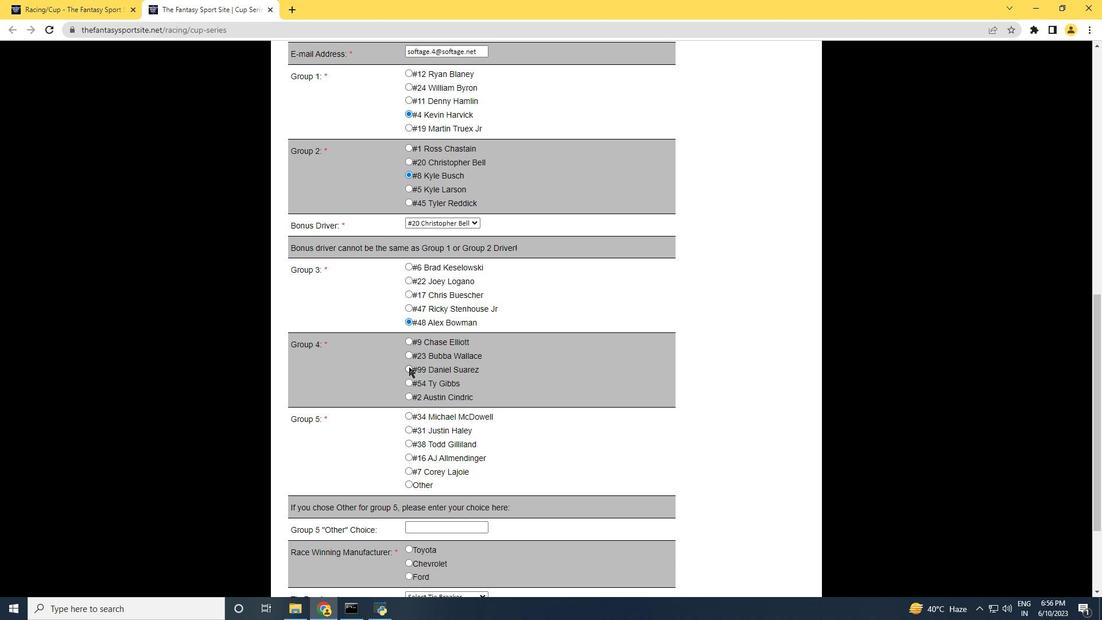 
Action: Mouse moved to (397, 391)
Screenshot: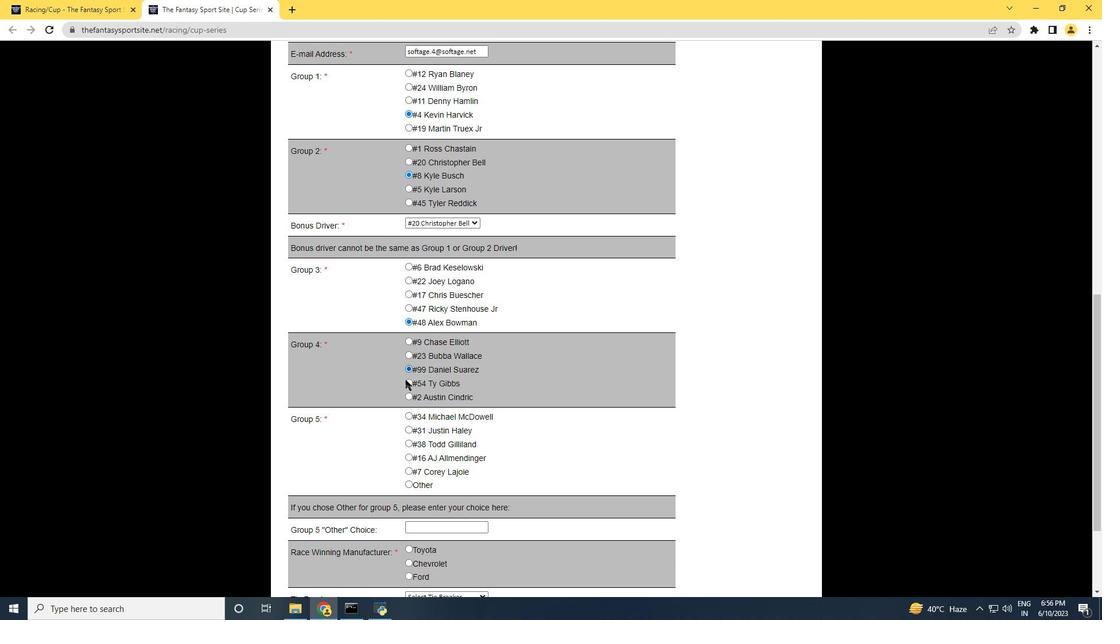 
Action: Mouse scrolled (397, 391) with delta (0, 0)
Screenshot: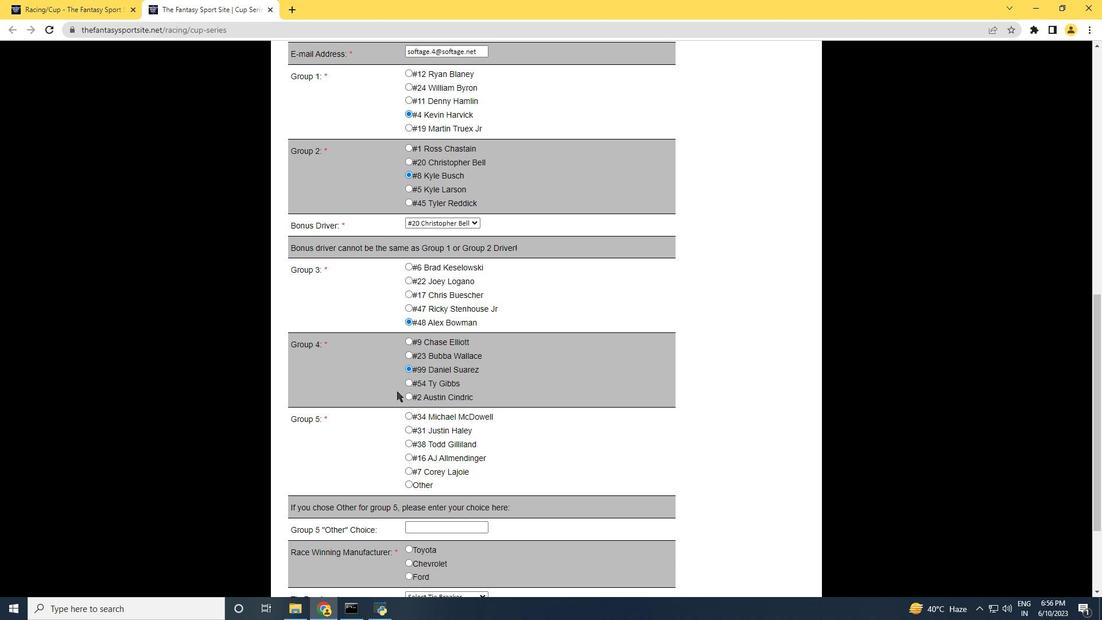 
Action: Mouse moved to (396, 391)
Screenshot: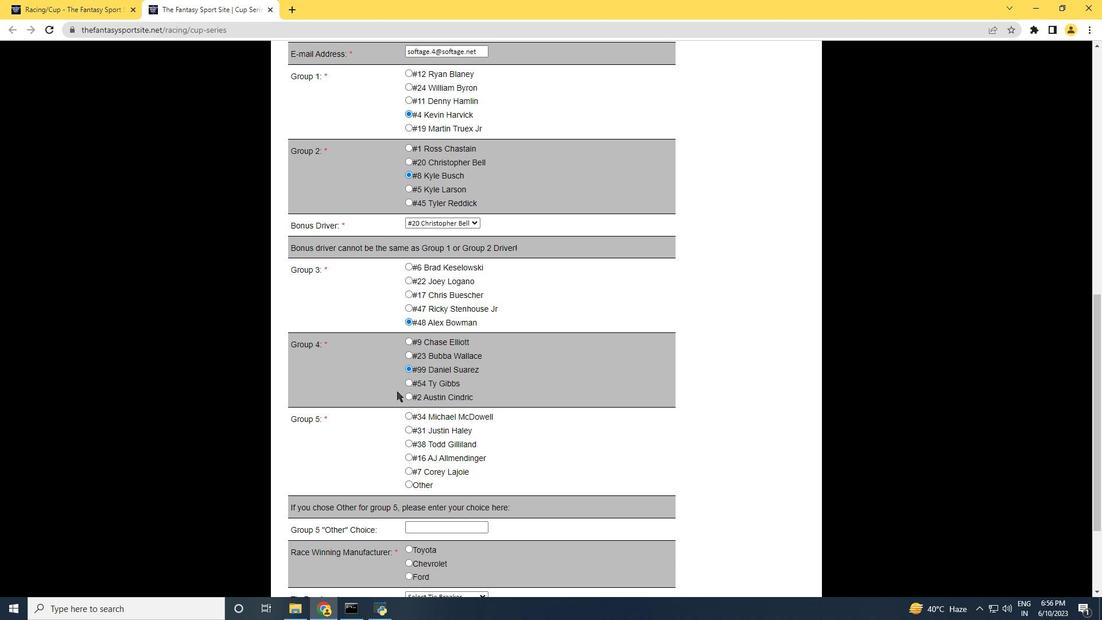 
Action: Mouse scrolled (396, 391) with delta (0, 0)
Screenshot: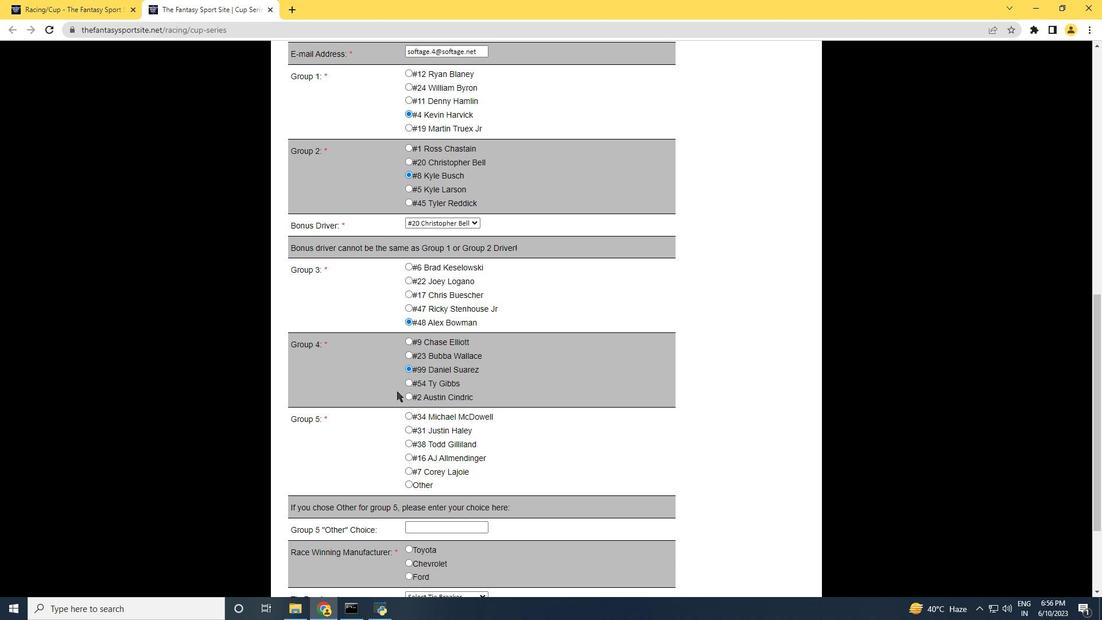 
Action: Mouse moved to (409, 314)
Screenshot: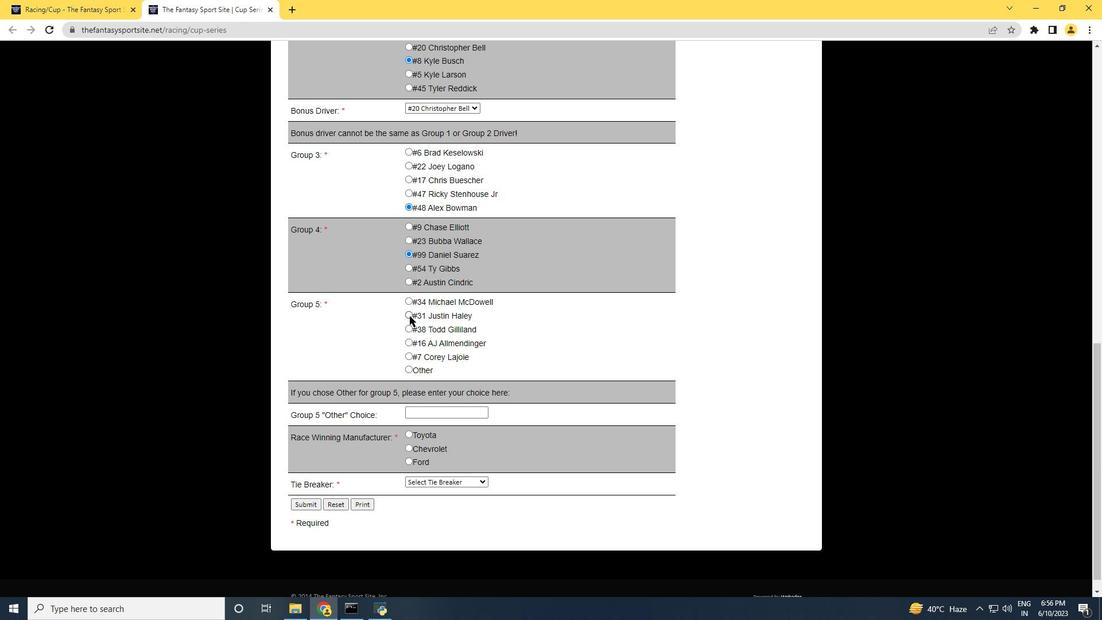 
Action: Mouse pressed left at (409, 314)
Screenshot: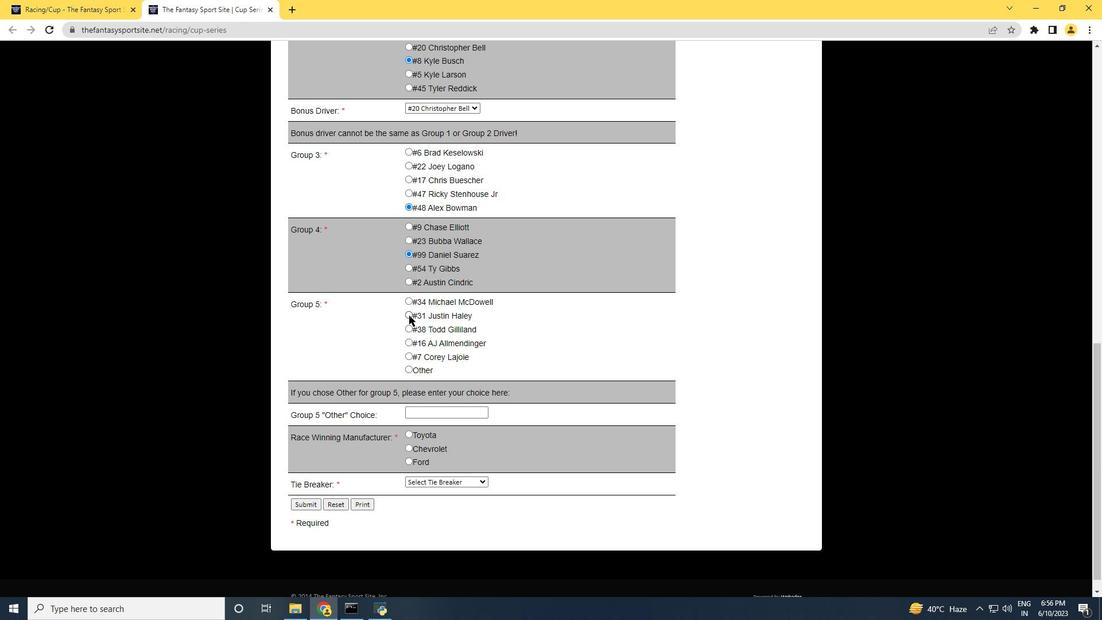 
Action: Mouse moved to (400, 366)
Screenshot: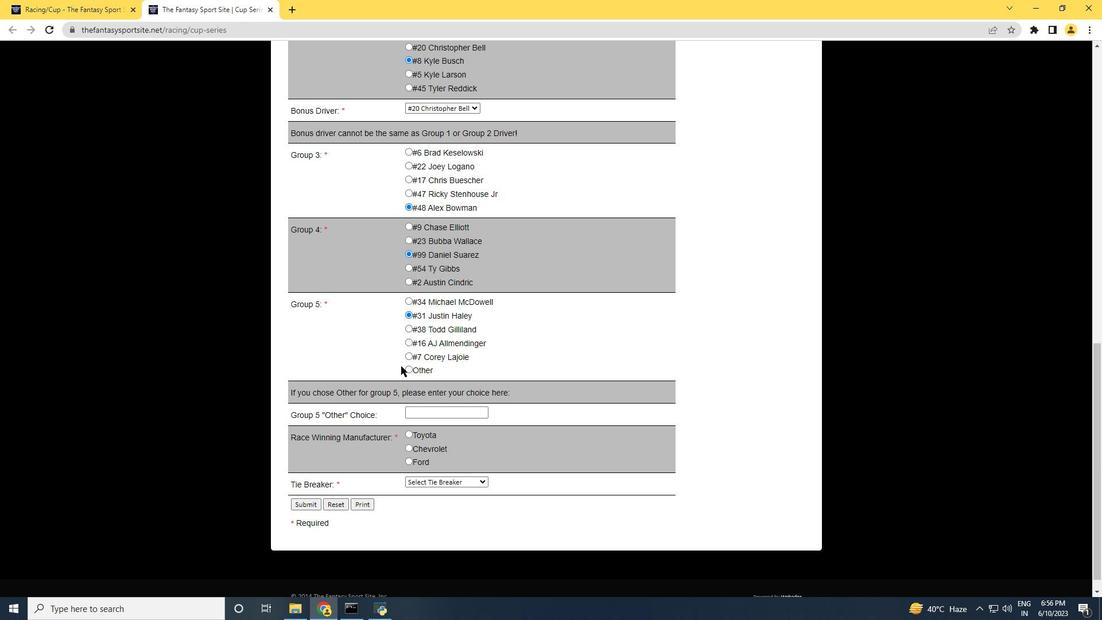 
Action: Mouse scrolled (400, 365) with delta (0, 0)
Screenshot: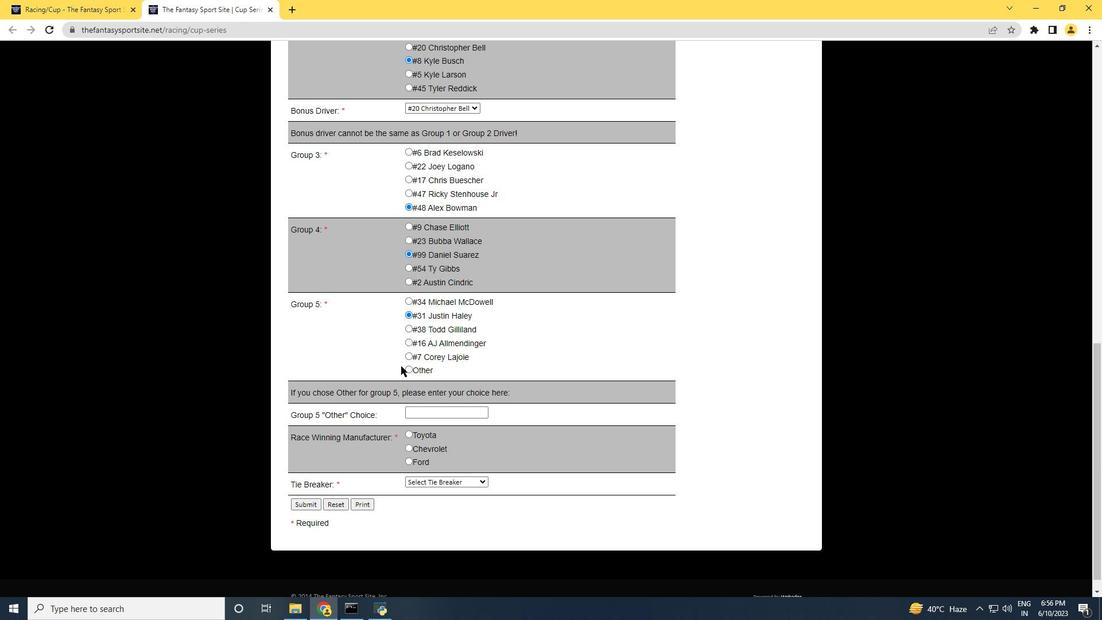 
Action: Mouse moved to (401, 364)
Screenshot: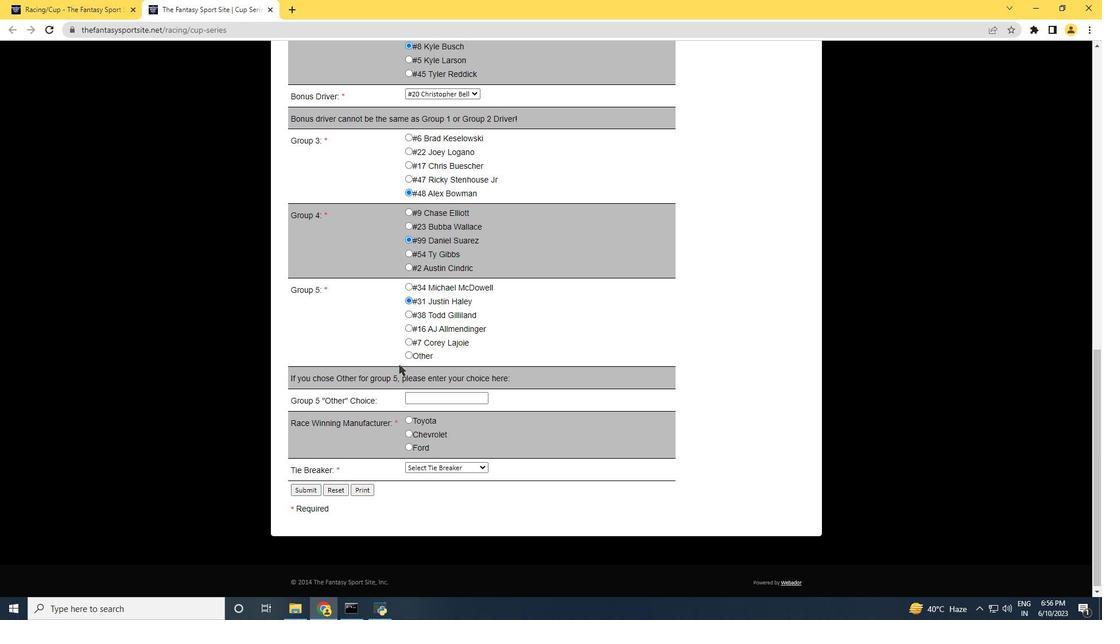 
Action: Mouse scrolled (401, 364) with delta (0, 0)
Screenshot: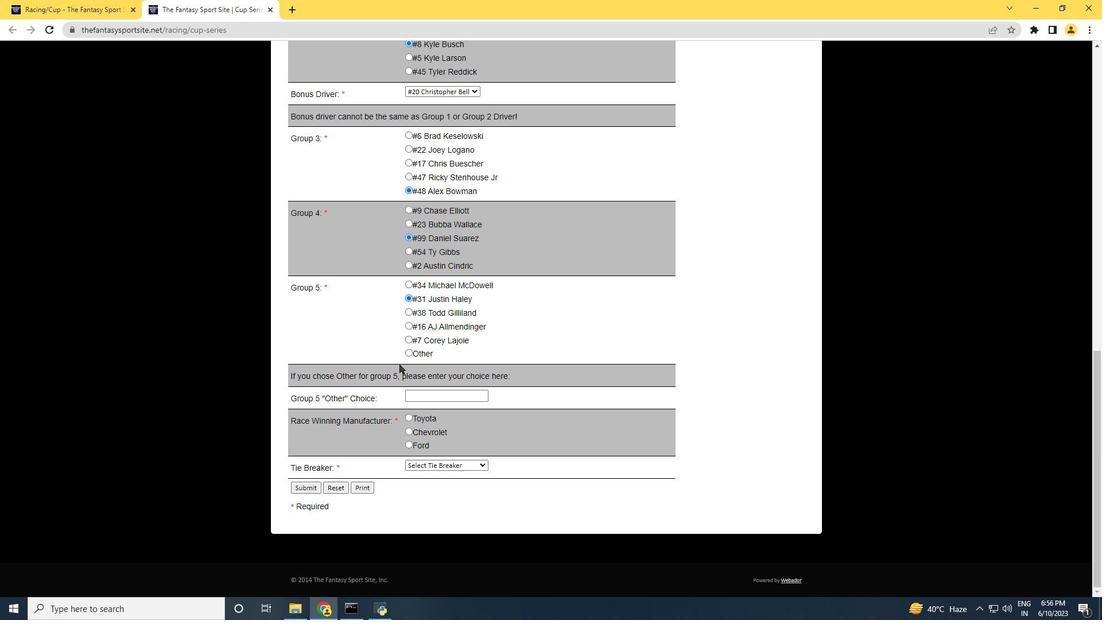 
Action: Mouse moved to (408, 431)
Screenshot: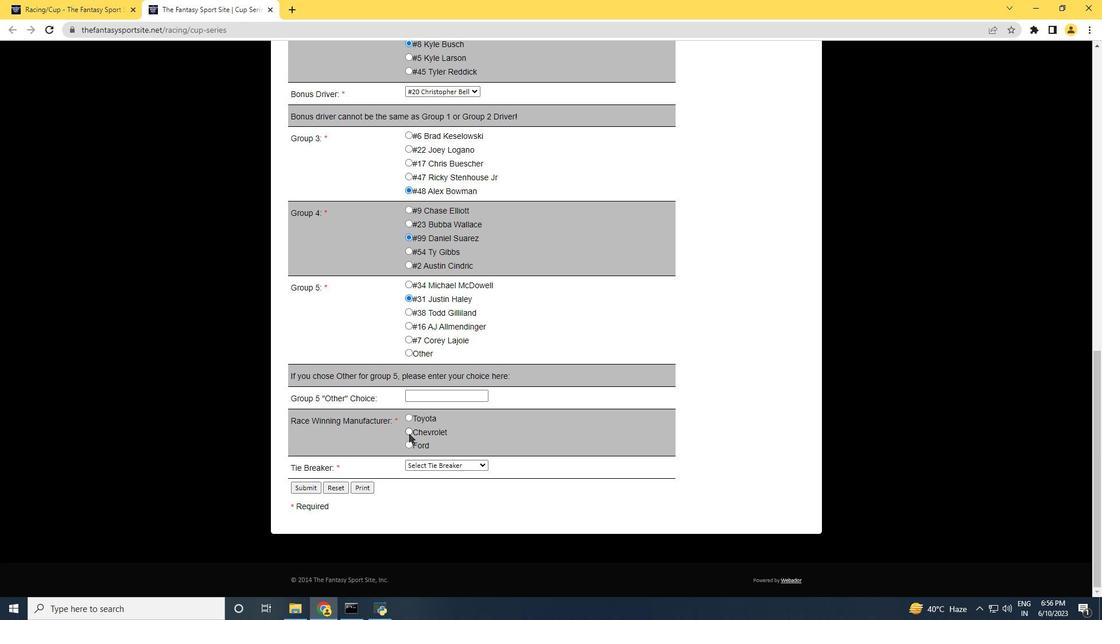 
Action: Mouse pressed left at (408, 431)
Screenshot: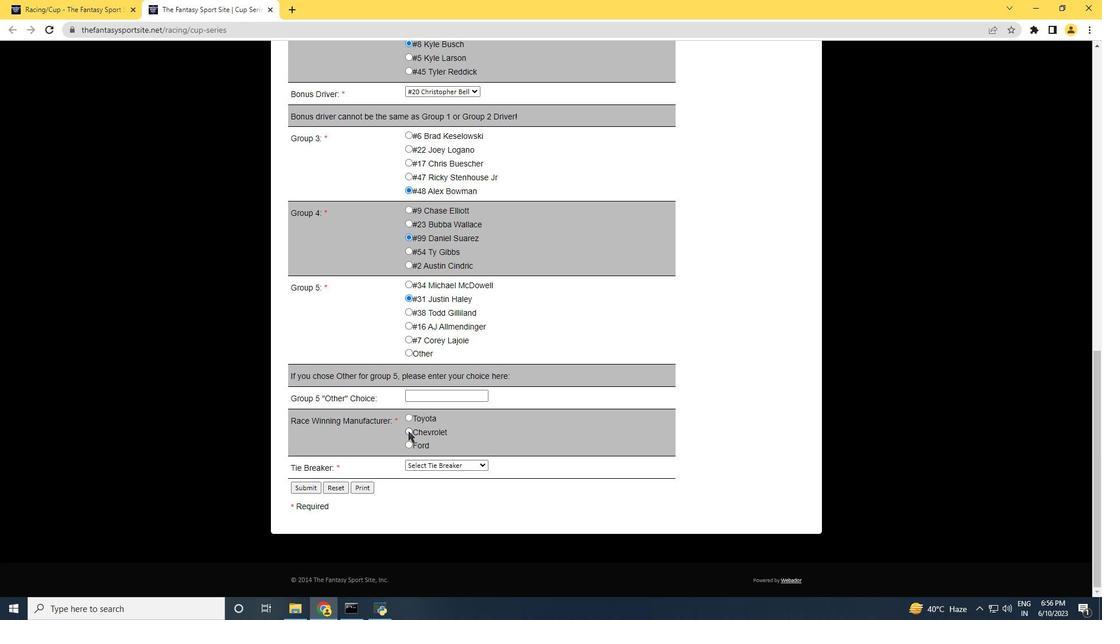 
Action: Mouse moved to (366, 456)
Screenshot: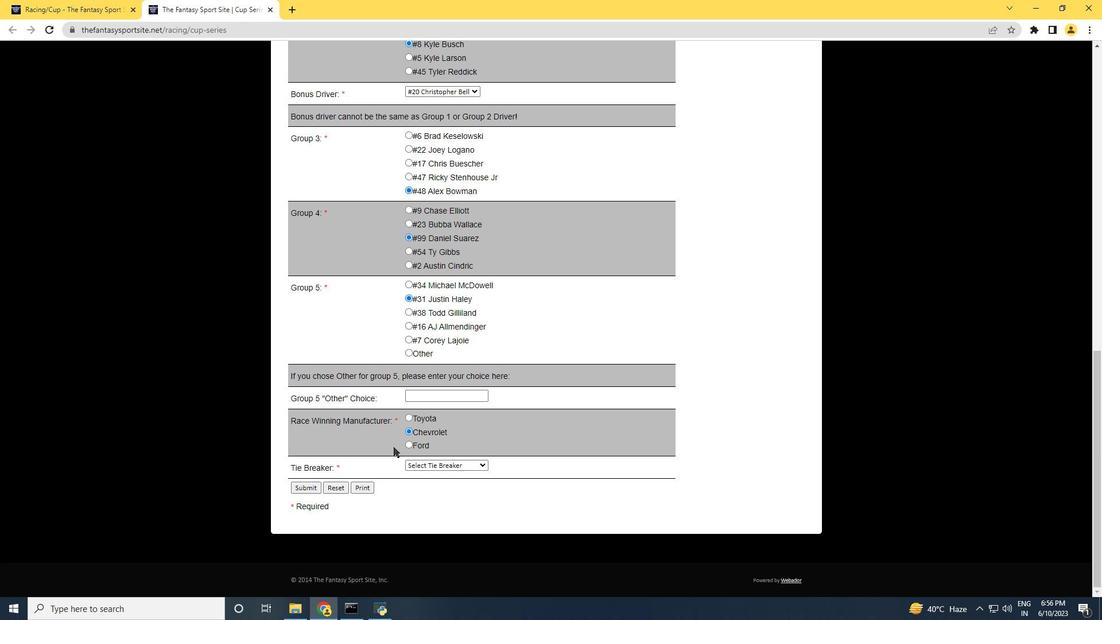 
Action: Mouse scrolled (366, 455) with delta (0, 0)
Screenshot: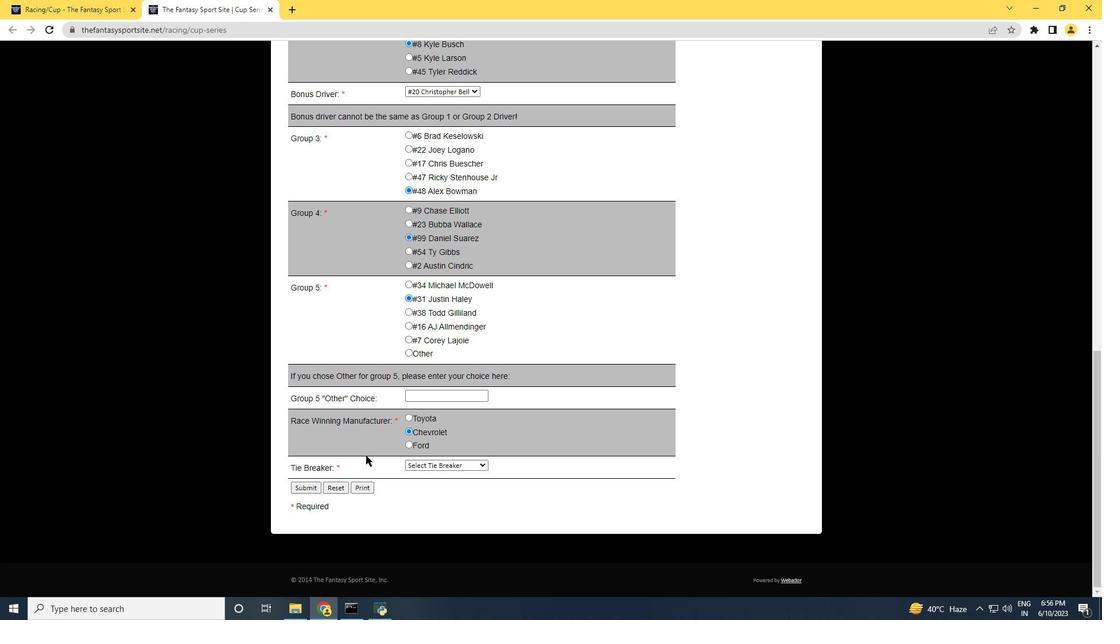 
Action: Mouse moved to (438, 466)
Screenshot: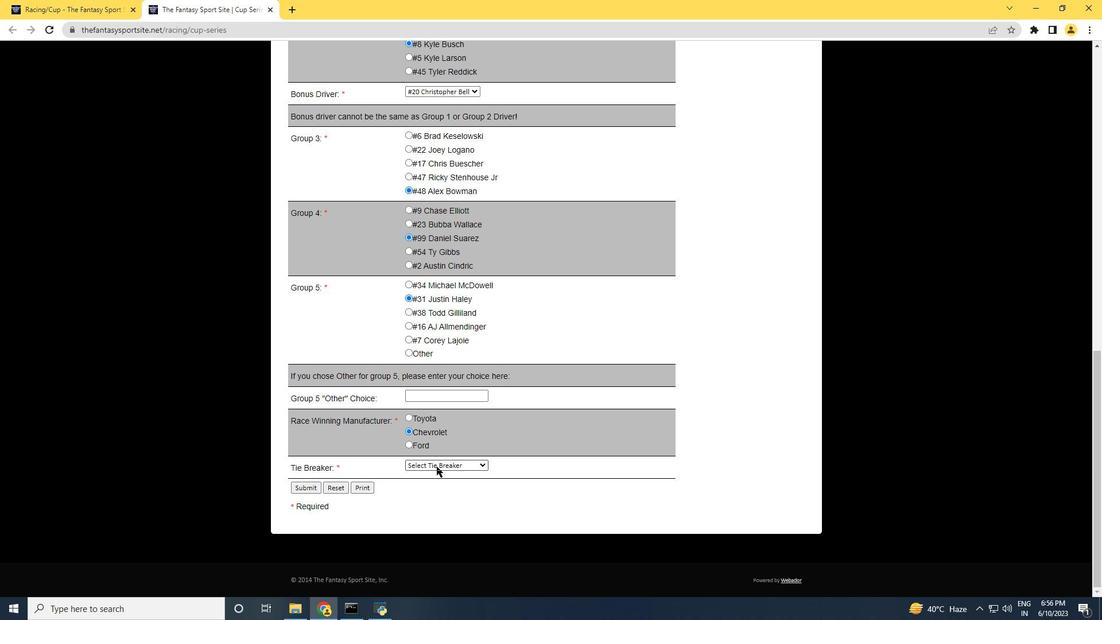 
Action: Mouse pressed left at (438, 466)
Screenshot: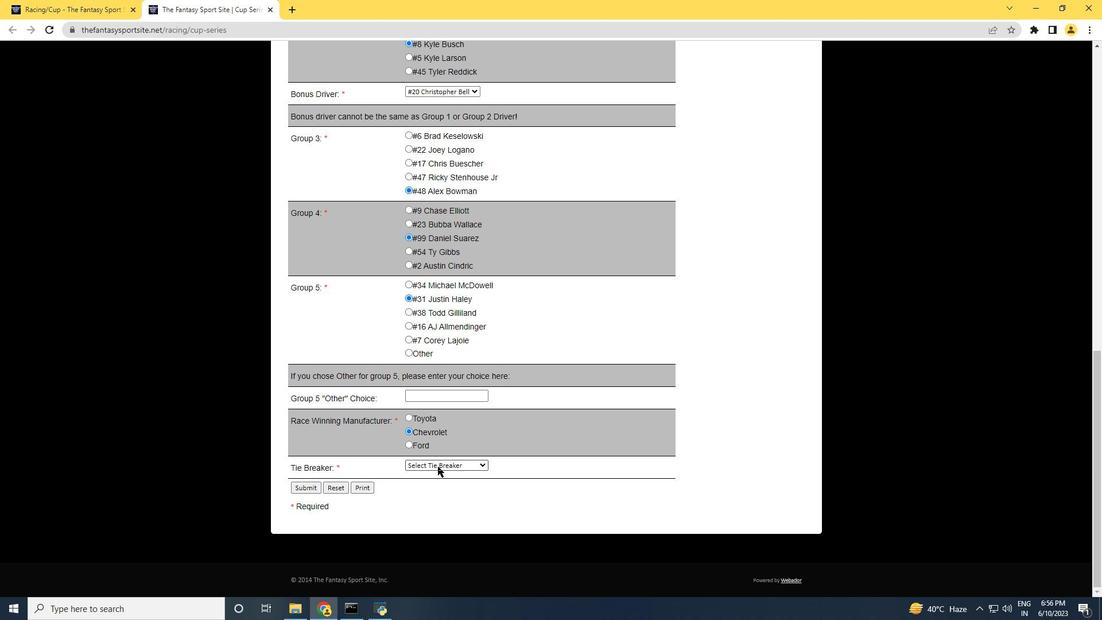 
Action: Mouse moved to (430, 423)
Screenshot: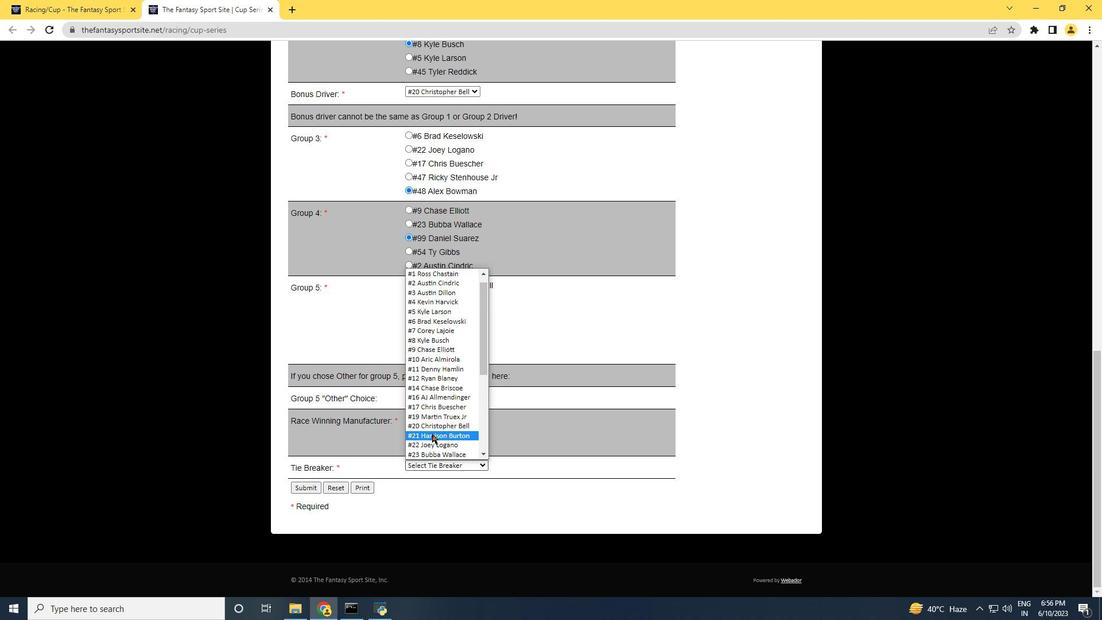 
Action: Mouse pressed left at (430, 423)
Screenshot: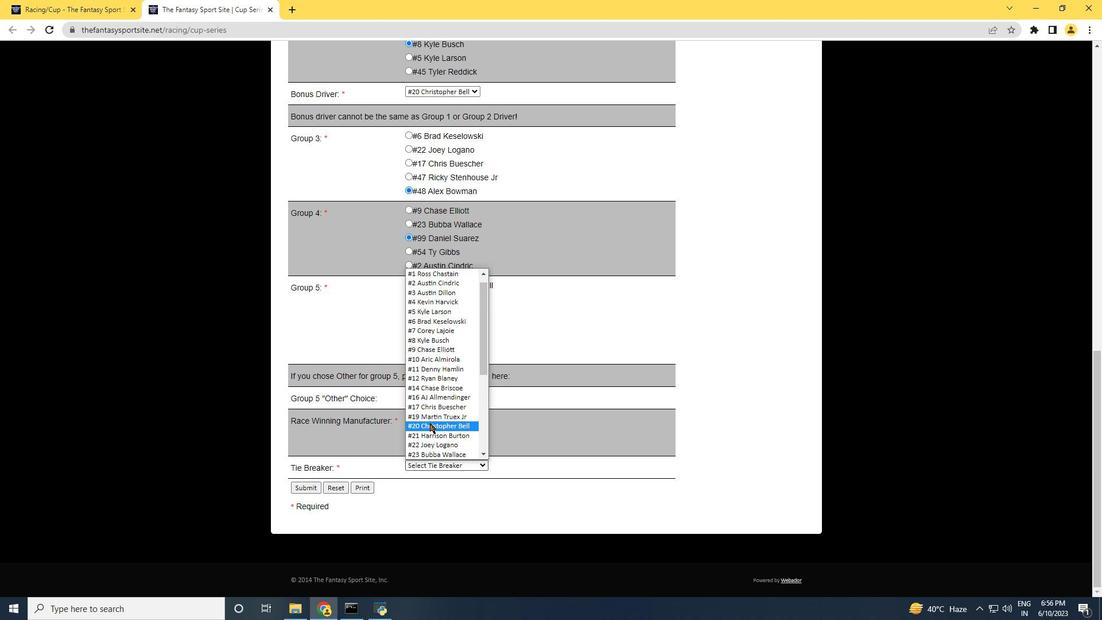 
Action: Mouse moved to (307, 484)
Screenshot: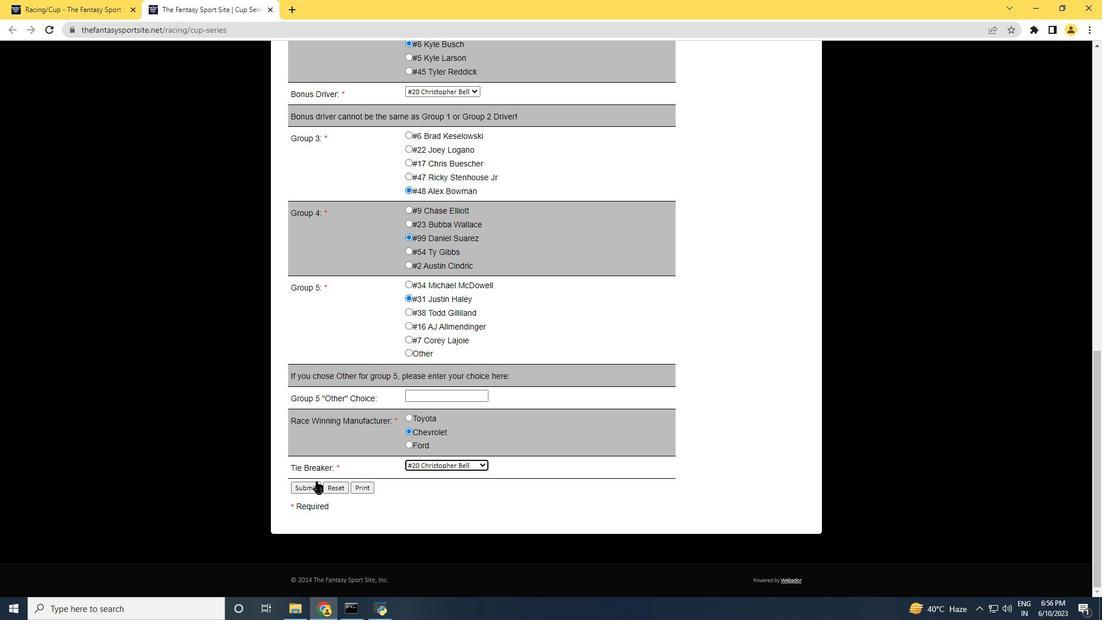 
Action: Mouse pressed left at (307, 484)
Screenshot: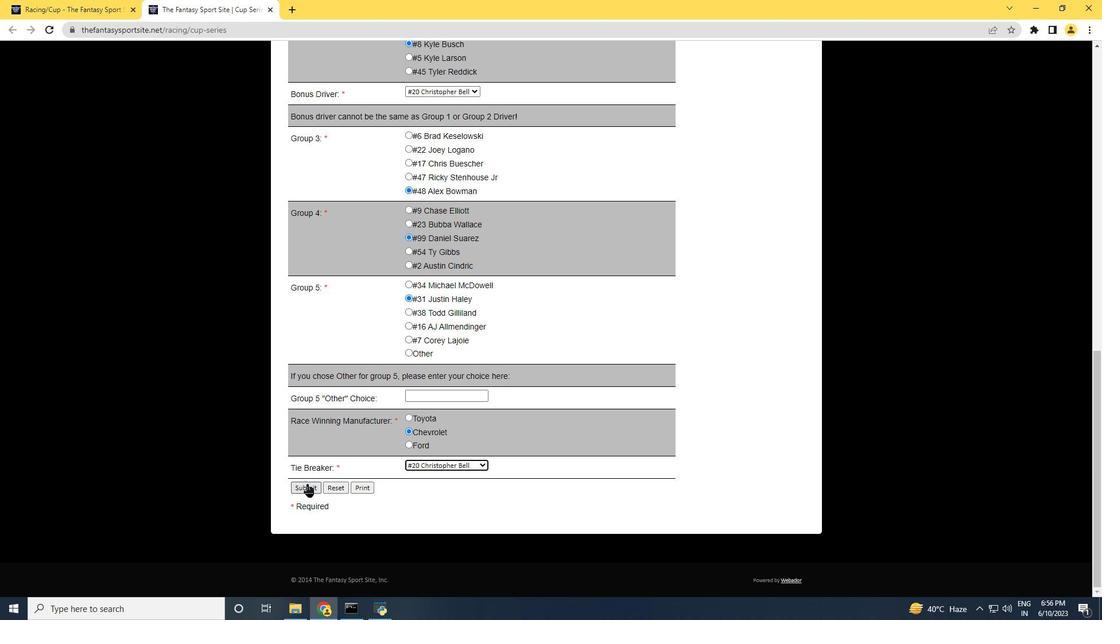 
Action: Mouse moved to (307, 482)
Screenshot: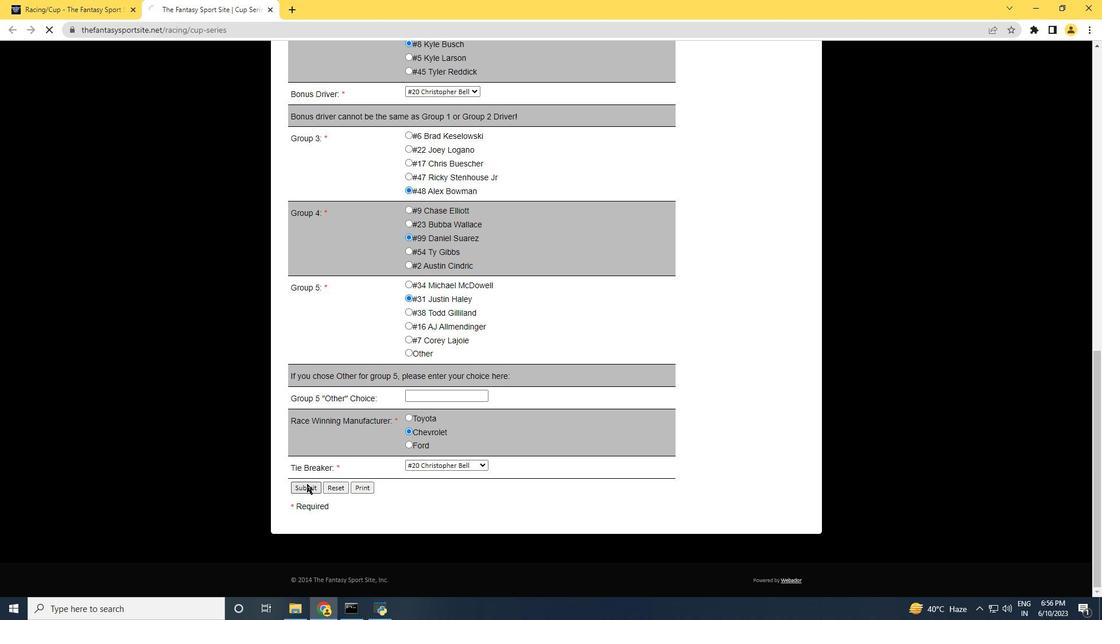 
